 Task: Search one way flight ticket for 1 adult, 5 children, 2 infants in seat and 1 infant on lap in first from Santa Rosa: Charles M. Schulz-sonoma County Airport to Laramie: Laramie Regional Airport on 5-3-2023. Choice of flights is Alaska. Number of bags: 2 carry on bags and 6 checked bags. Price is upto 72000. Outbound departure time preference is 19:30.
Action: Mouse moved to (304, 118)
Screenshot: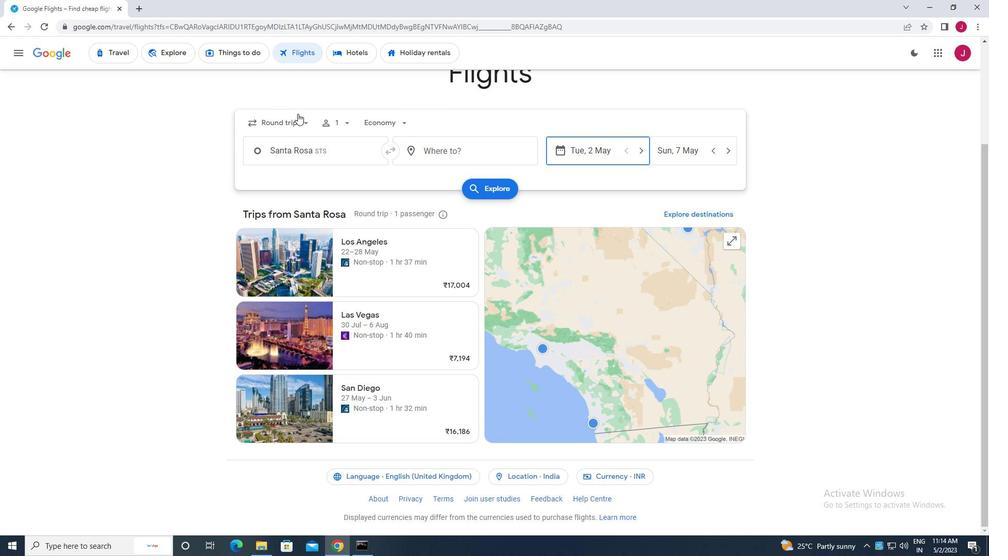 
Action: Mouse pressed left at (304, 118)
Screenshot: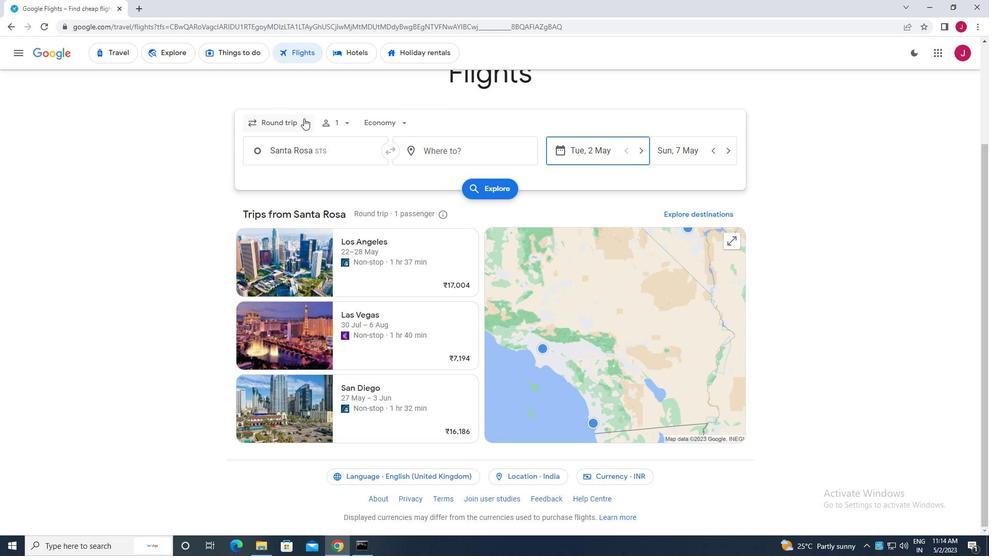 
Action: Mouse moved to (305, 142)
Screenshot: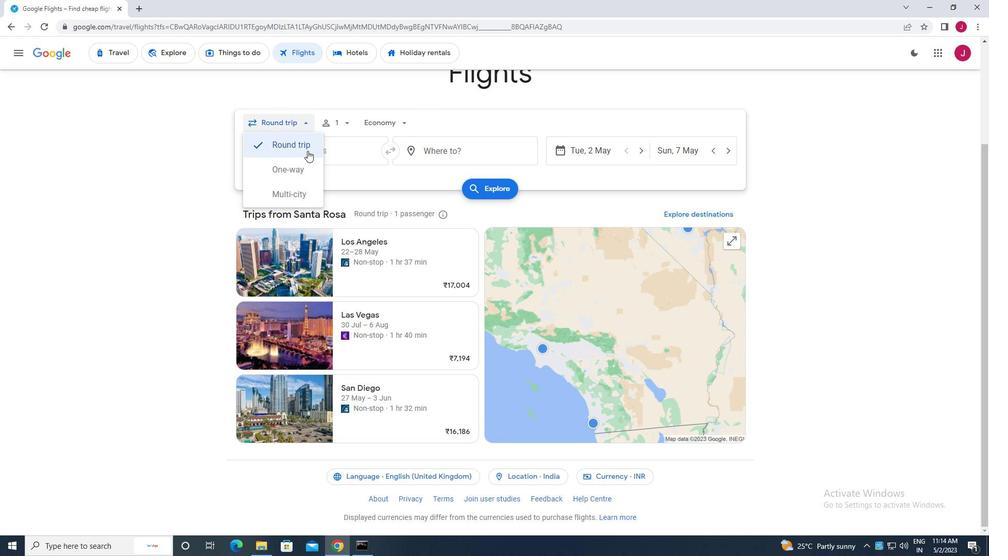 
Action: Mouse pressed left at (305, 142)
Screenshot: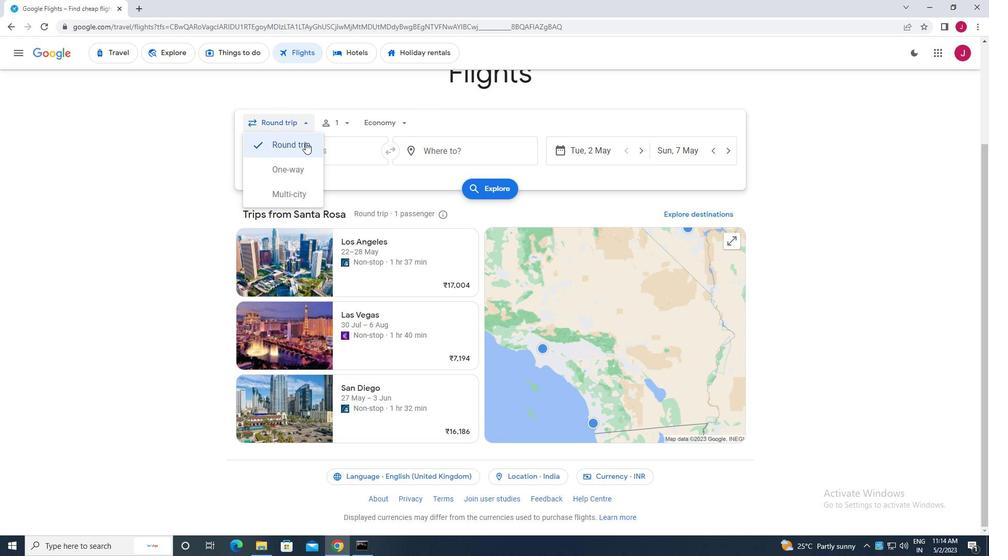 
Action: Mouse moved to (285, 124)
Screenshot: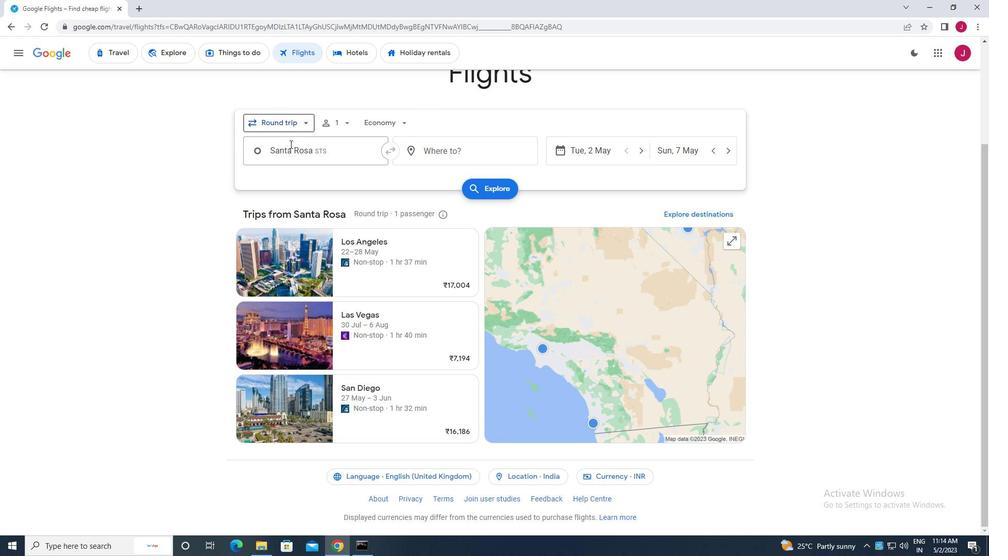 
Action: Mouse pressed left at (285, 124)
Screenshot: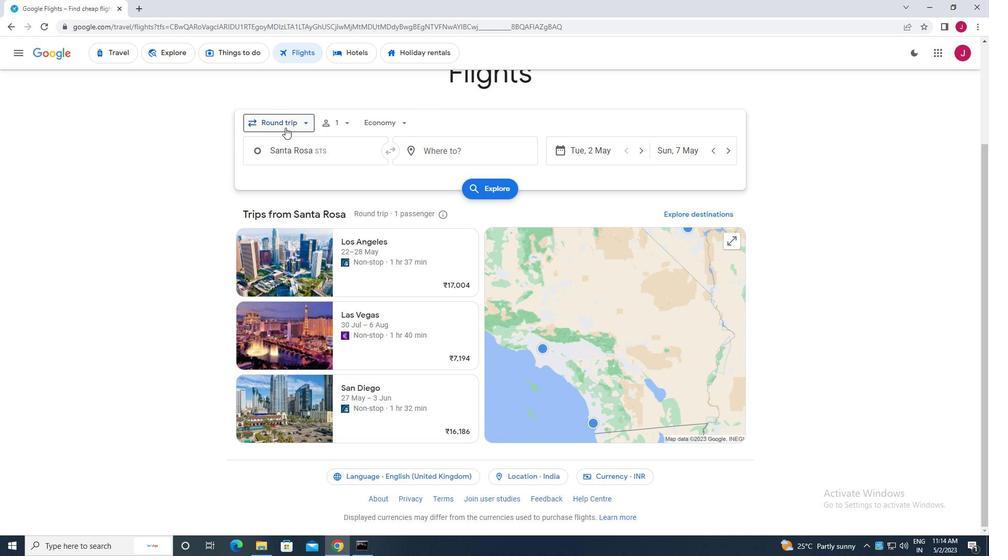 
Action: Mouse moved to (292, 170)
Screenshot: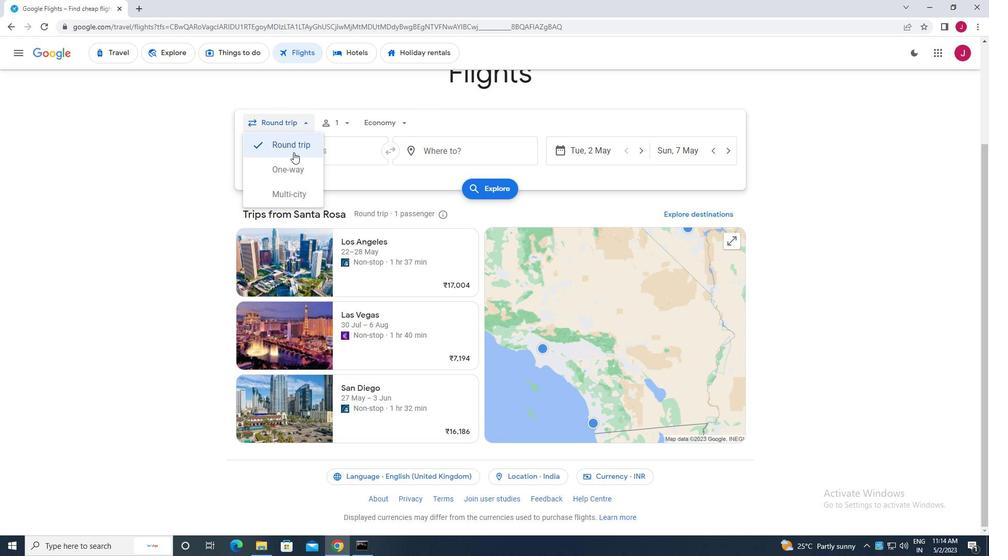 
Action: Mouse pressed left at (292, 170)
Screenshot: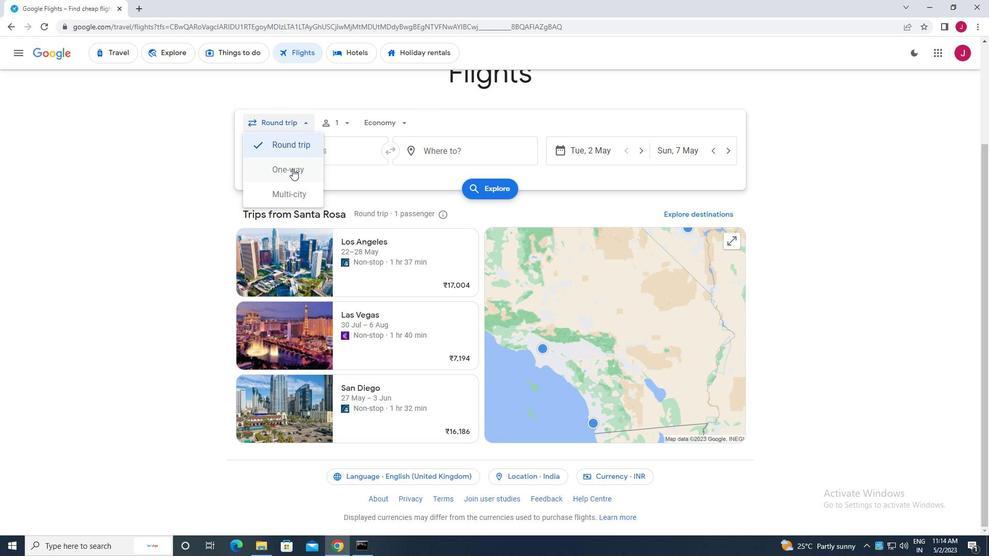 
Action: Mouse moved to (342, 121)
Screenshot: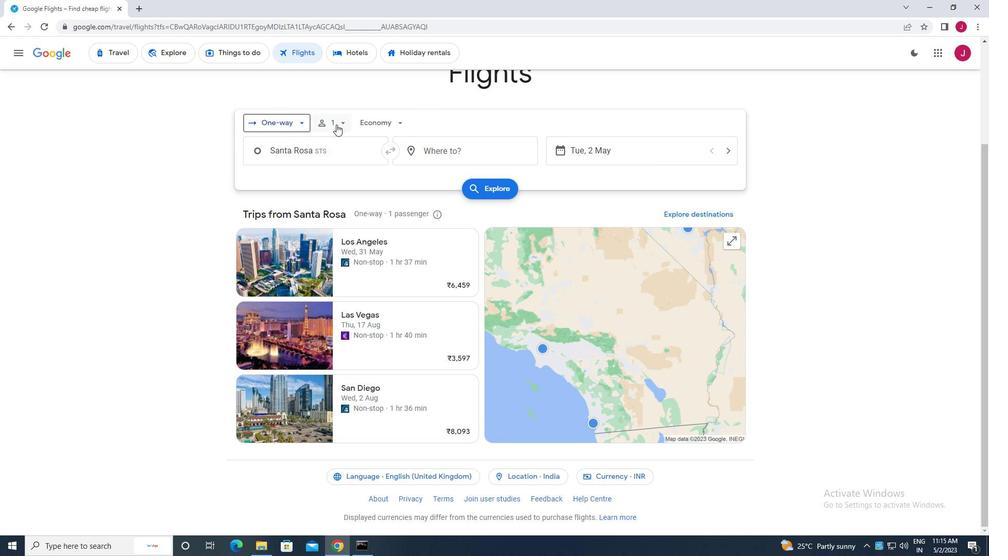 
Action: Mouse pressed left at (342, 121)
Screenshot: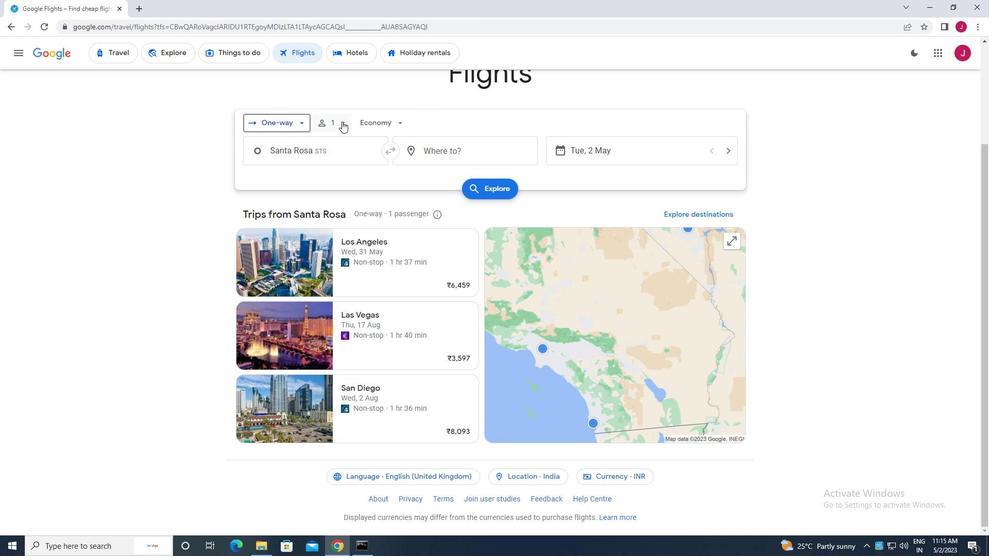 
Action: Mouse moved to (423, 177)
Screenshot: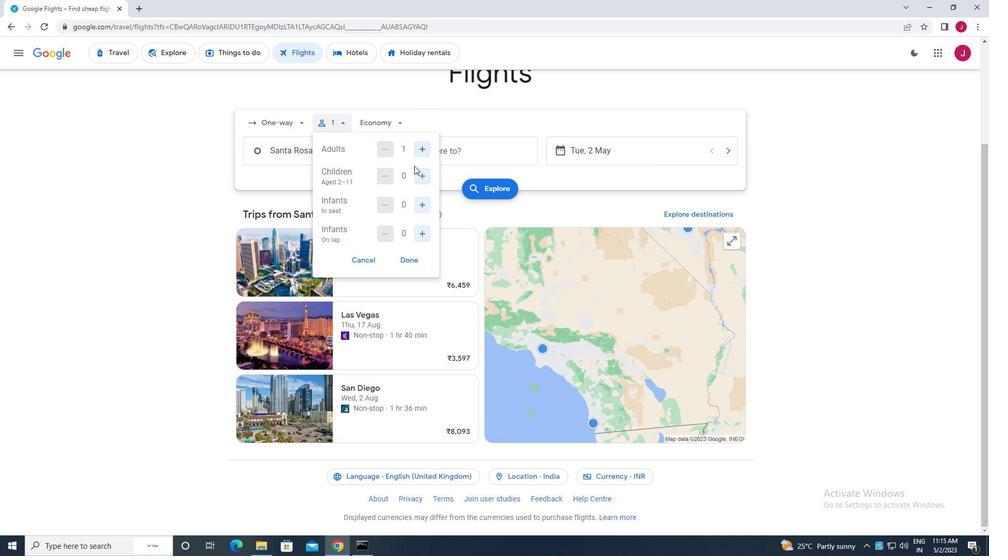 
Action: Mouse pressed left at (423, 177)
Screenshot: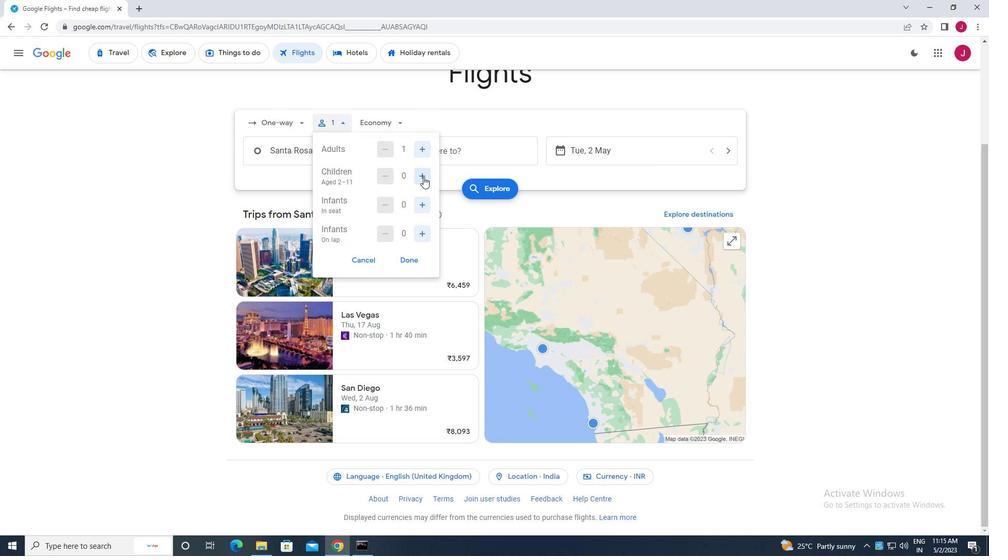 
Action: Mouse pressed left at (423, 177)
Screenshot: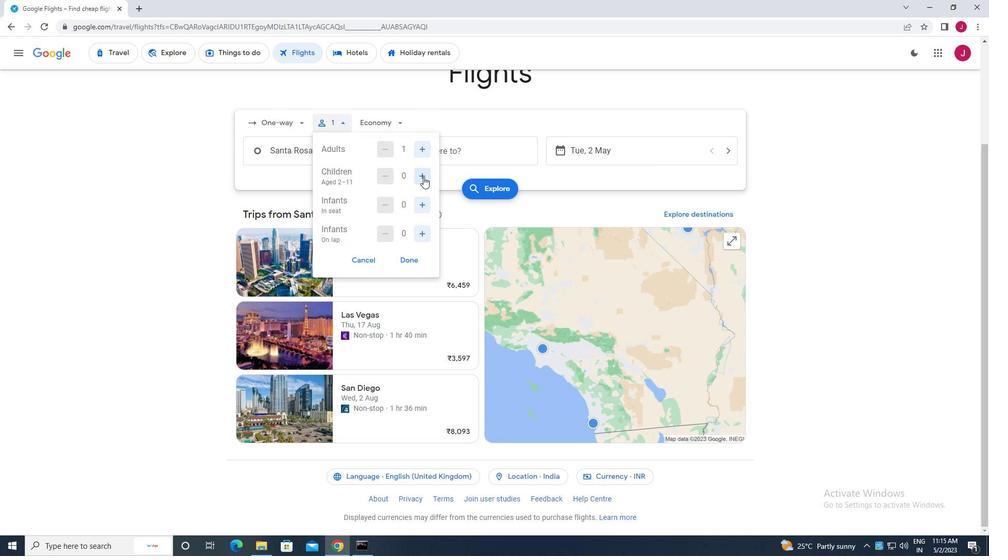 
Action: Mouse pressed left at (423, 177)
Screenshot: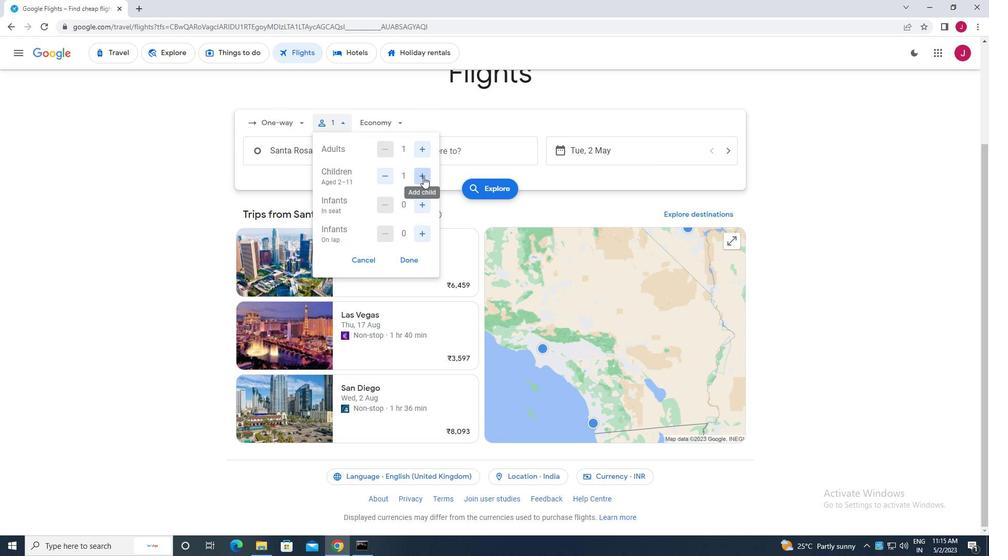 
Action: Mouse pressed left at (423, 177)
Screenshot: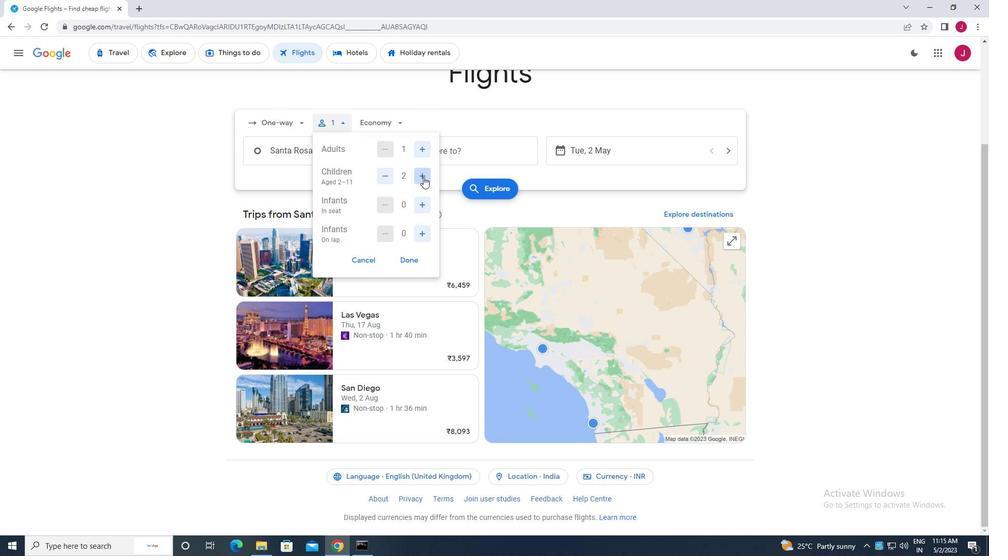 
Action: Mouse pressed left at (423, 177)
Screenshot: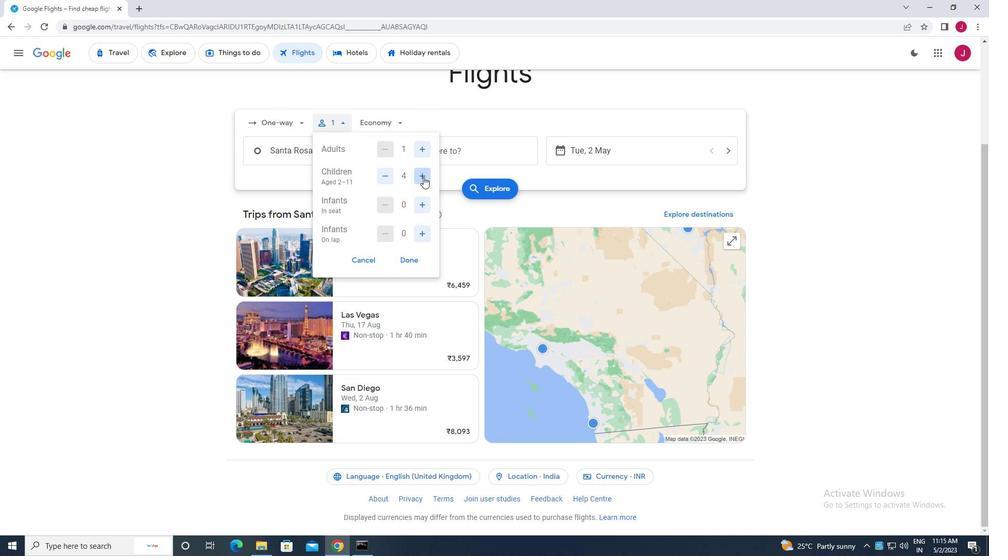 
Action: Mouse moved to (422, 207)
Screenshot: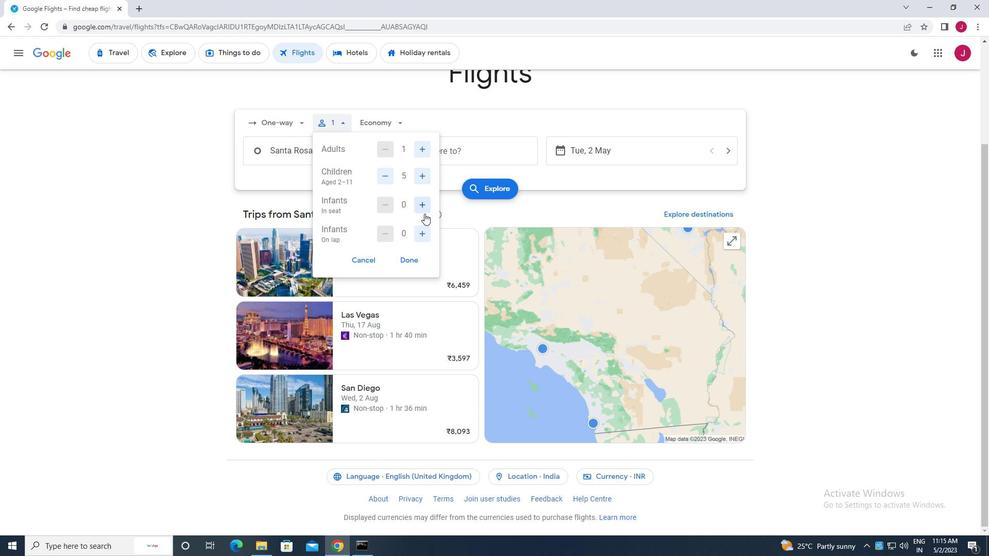 
Action: Mouse pressed left at (422, 207)
Screenshot: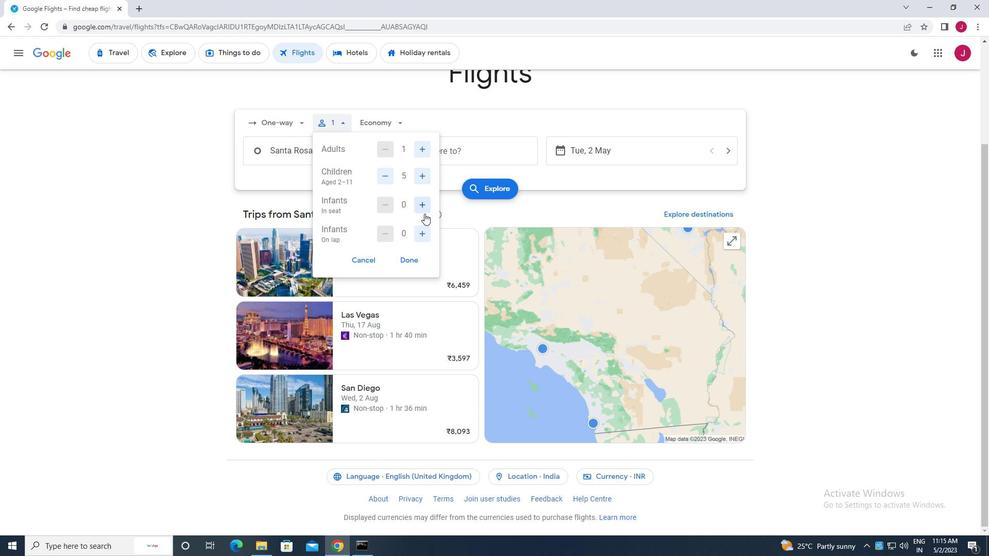 
Action: Mouse moved to (422, 207)
Screenshot: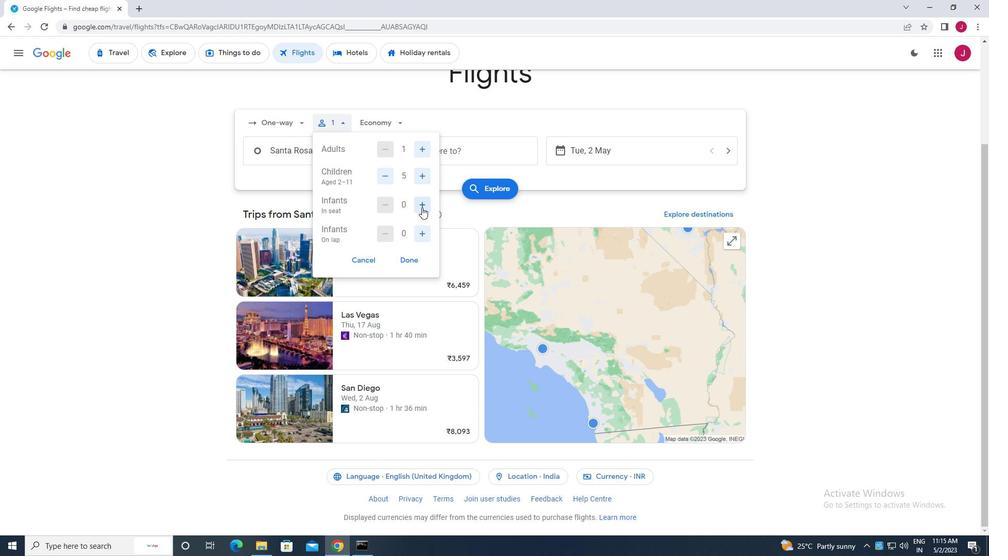 
Action: Mouse pressed left at (422, 207)
Screenshot: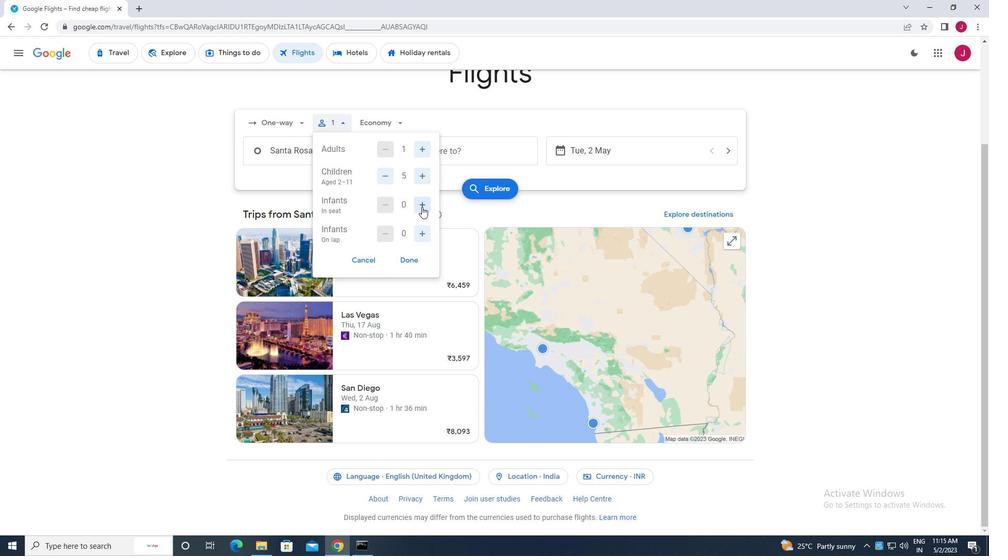 
Action: Mouse moved to (424, 231)
Screenshot: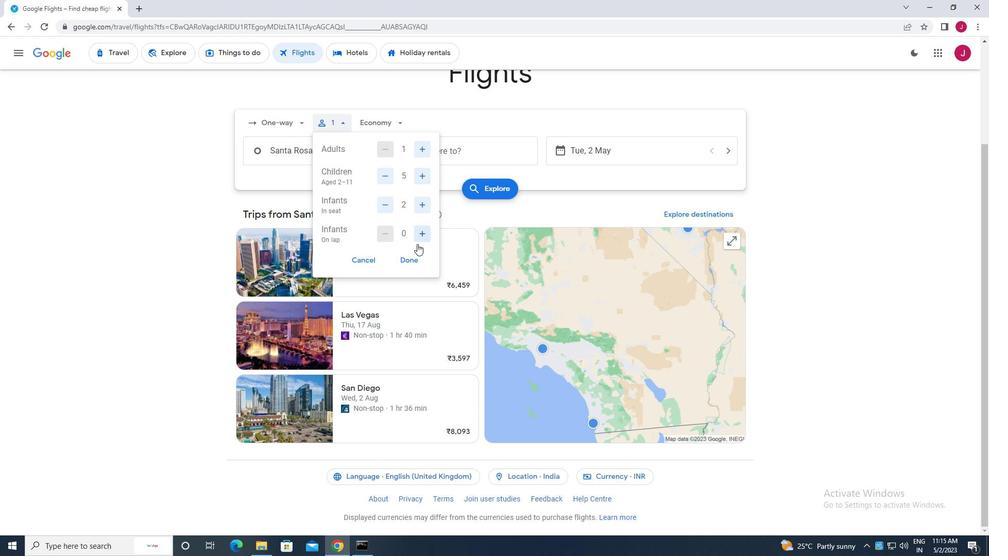 
Action: Mouse pressed left at (424, 231)
Screenshot: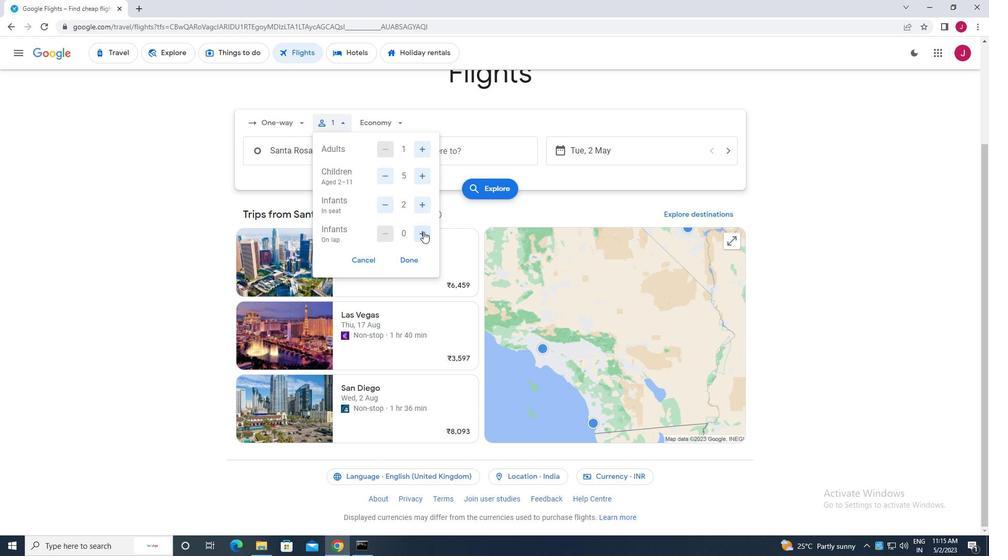 
Action: Mouse moved to (389, 206)
Screenshot: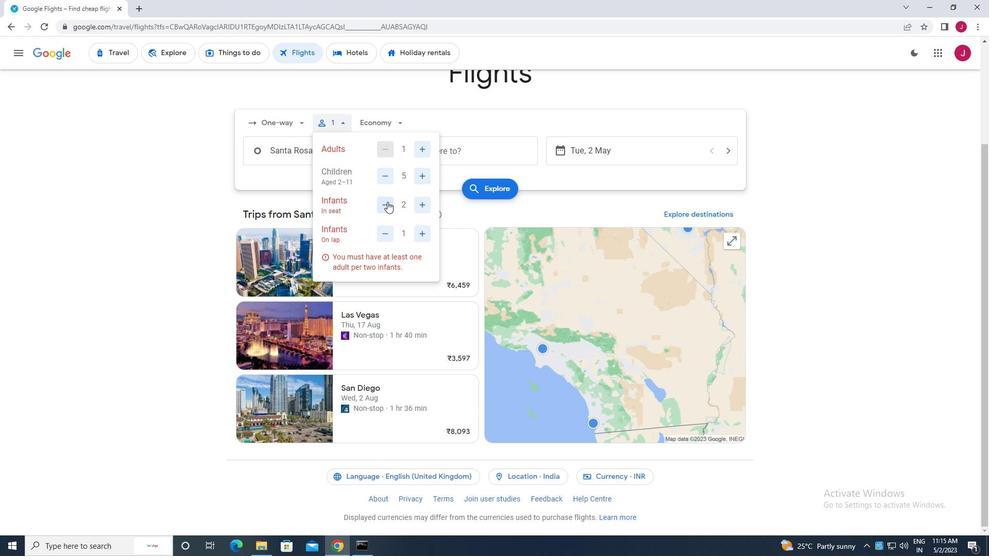 
Action: Mouse pressed left at (389, 206)
Screenshot: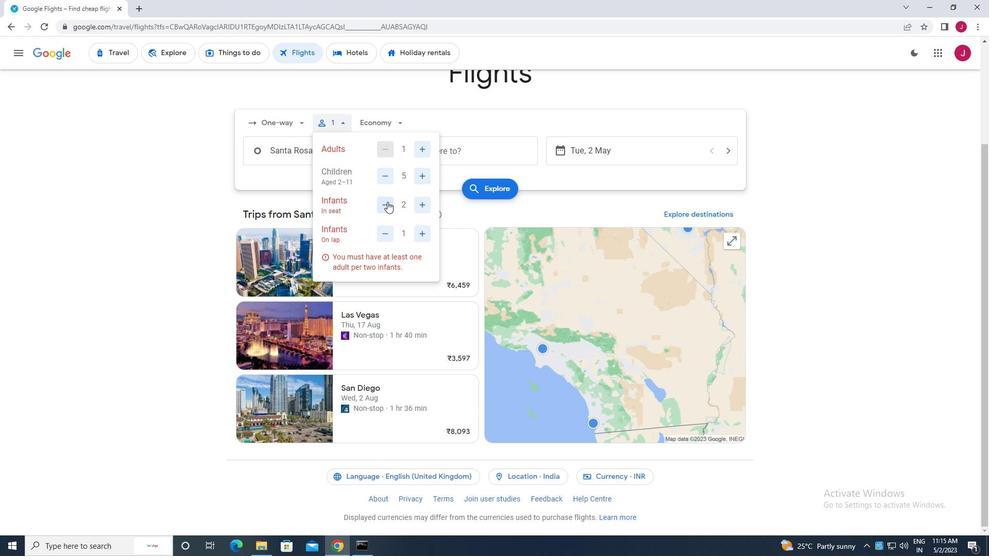 
Action: Mouse moved to (413, 258)
Screenshot: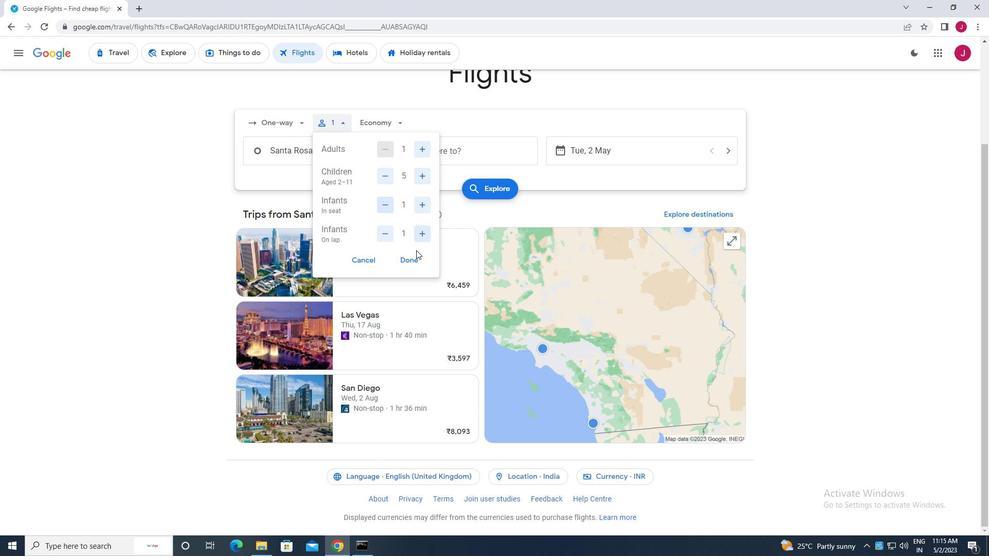 
Action: Mouse pressed left at (413, 258)
Screenshot: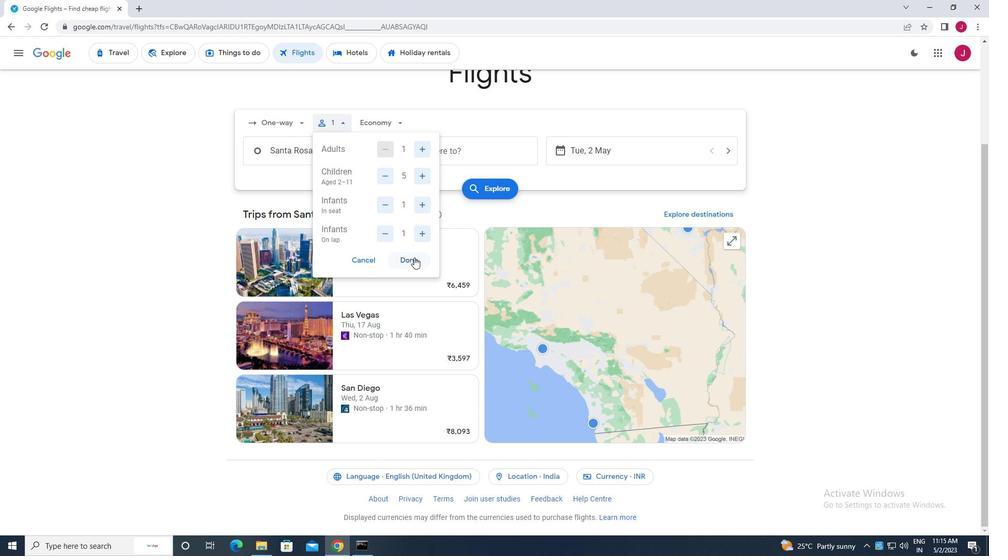 
Action: Mouse moved to (392, 124)
Screenshot: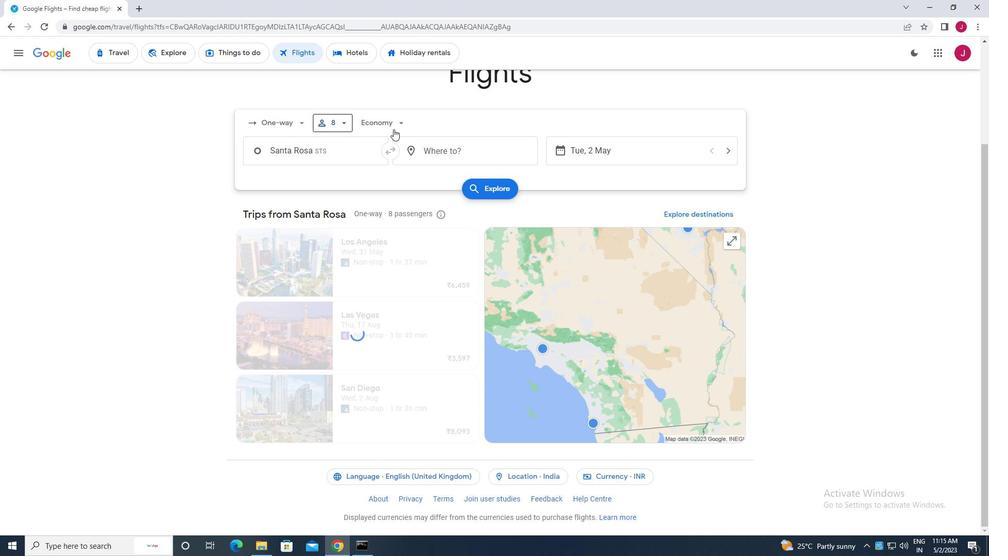 
Action: Mouse pressed left at (392, 124)
Screenshot: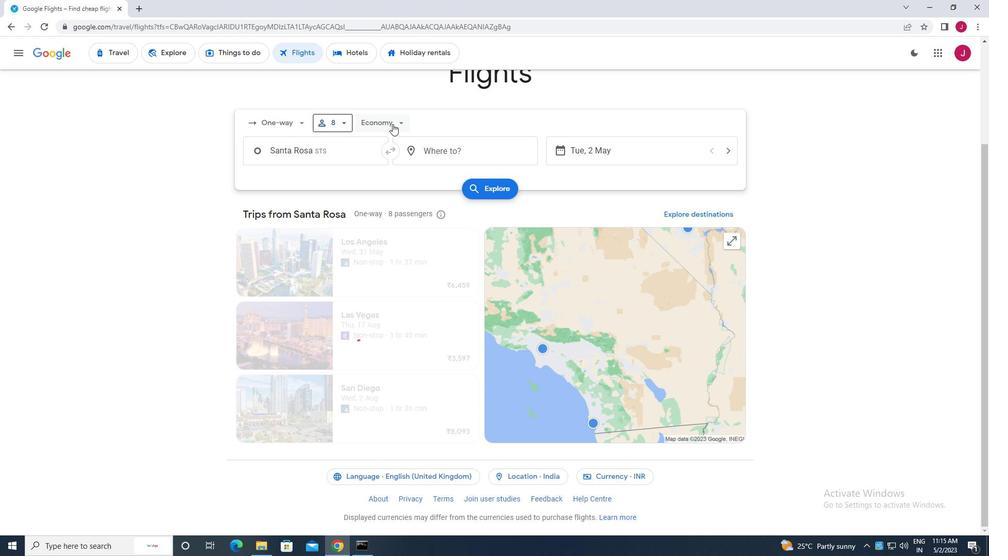 
Action: Mouse moved to (391, 216)
Screenshot: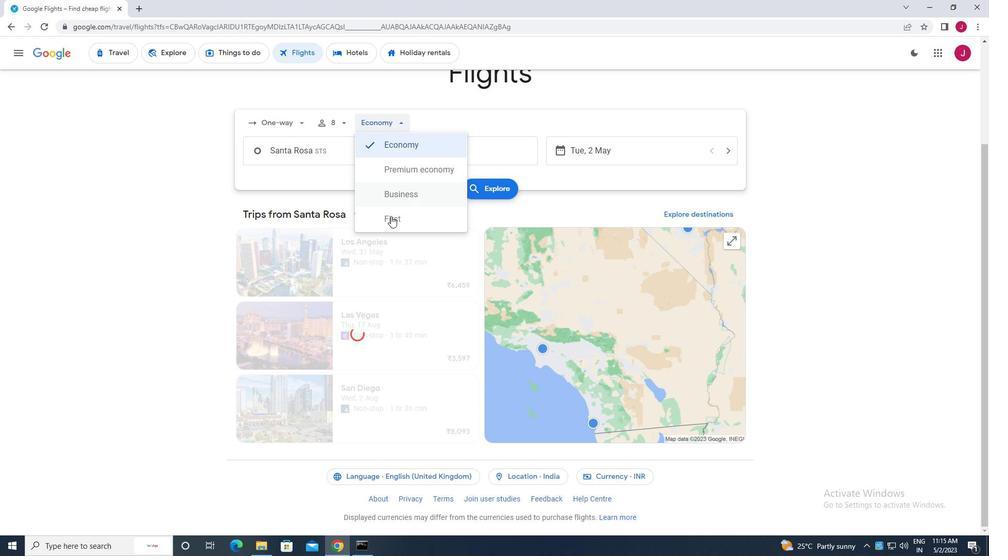 
Action: Mouse pressed left at (391, 216)
Screenshot: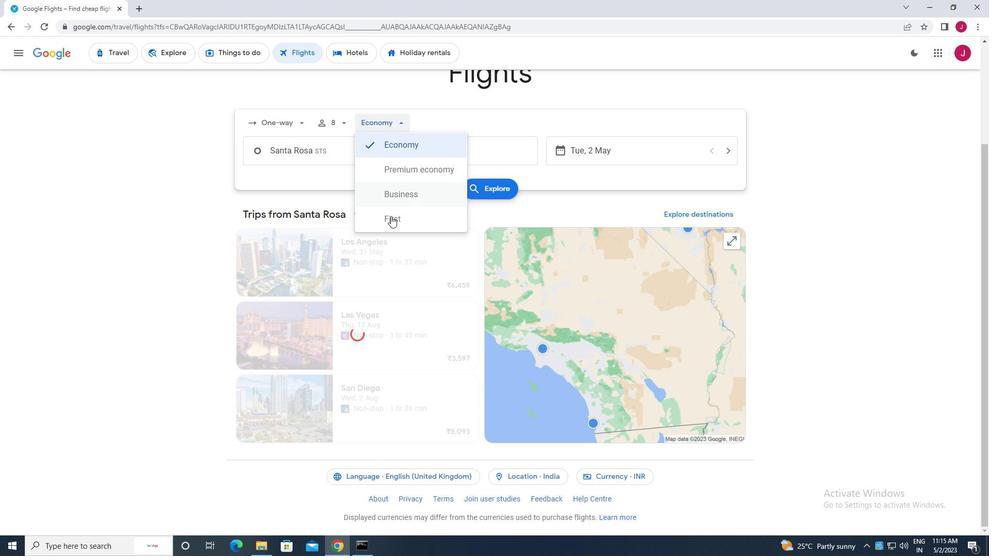 
Action: Mouse moved to (345, 155)
Screenshot: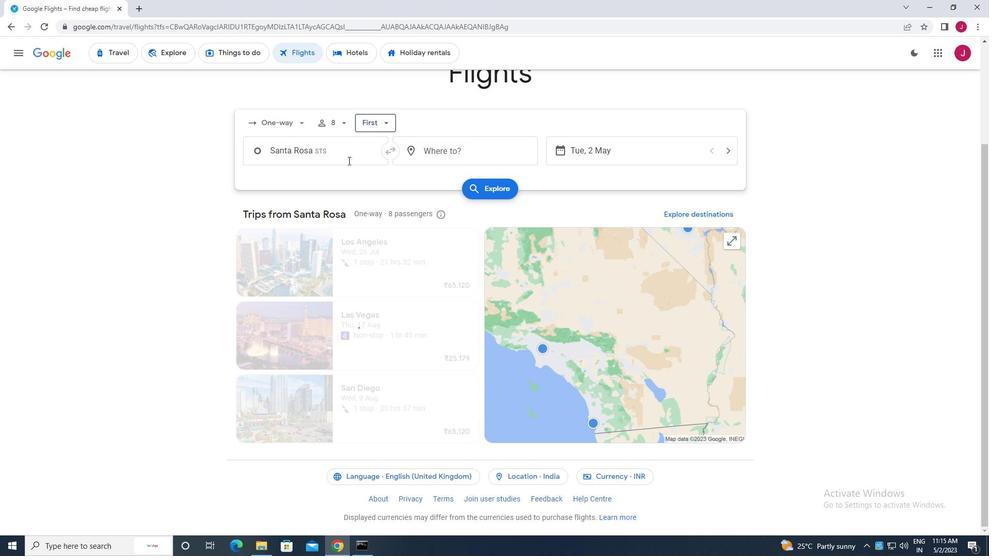 
Action: Mouse pressed left at (345, 155)
Screenshot: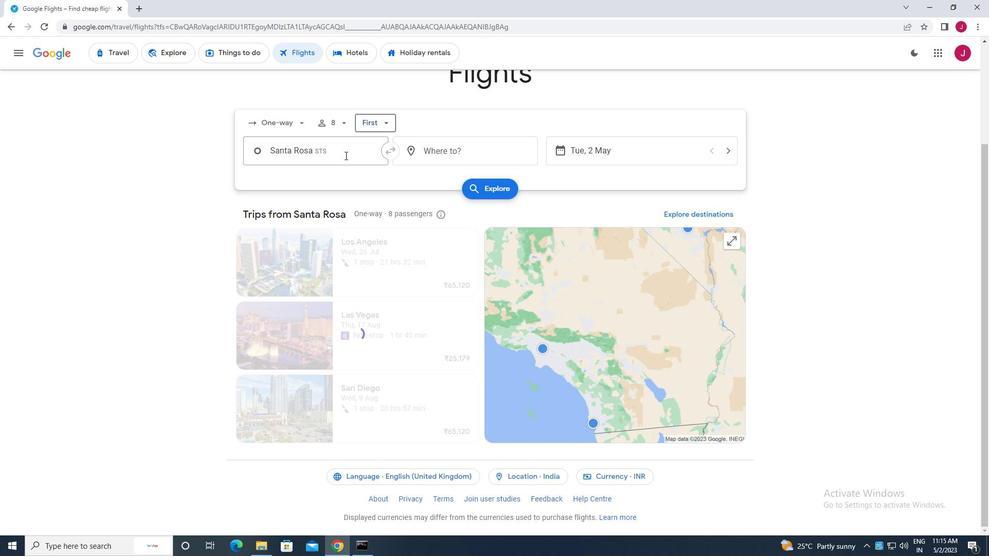
Action: Mouse moved to (344, 155)
Screenshot: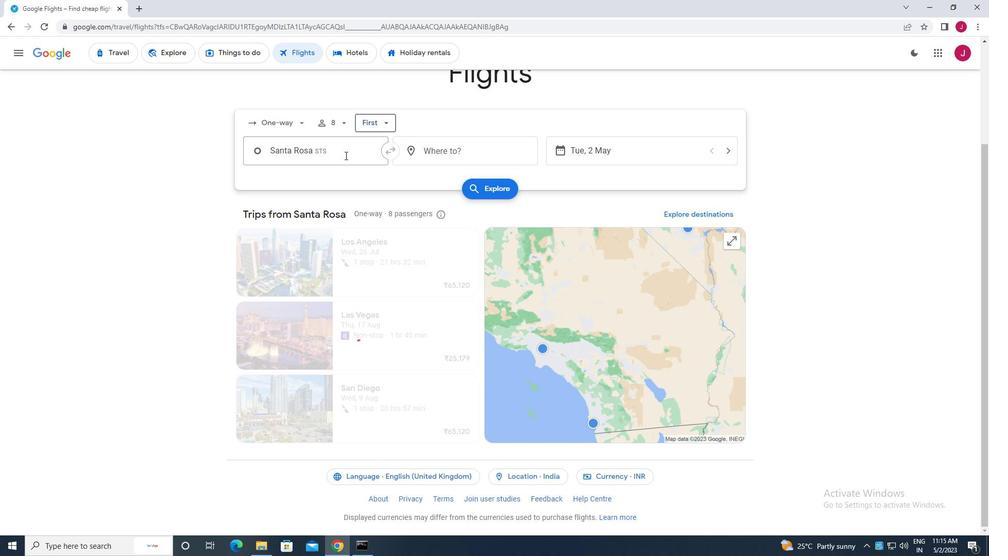 
Action: Key pressed santa<Key.space>rosa
Screenshot: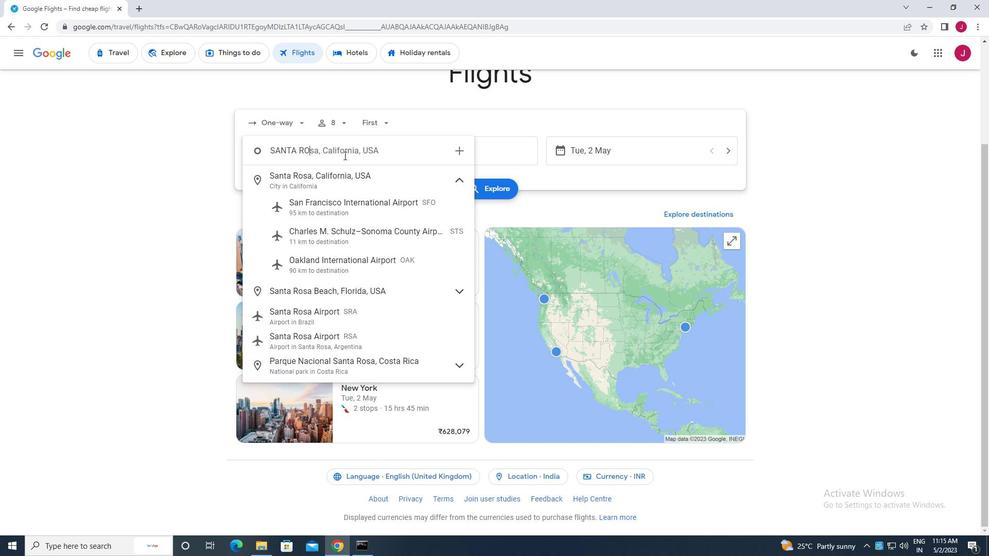 
Action: Mouse moved to (353, 244)
Screenshot: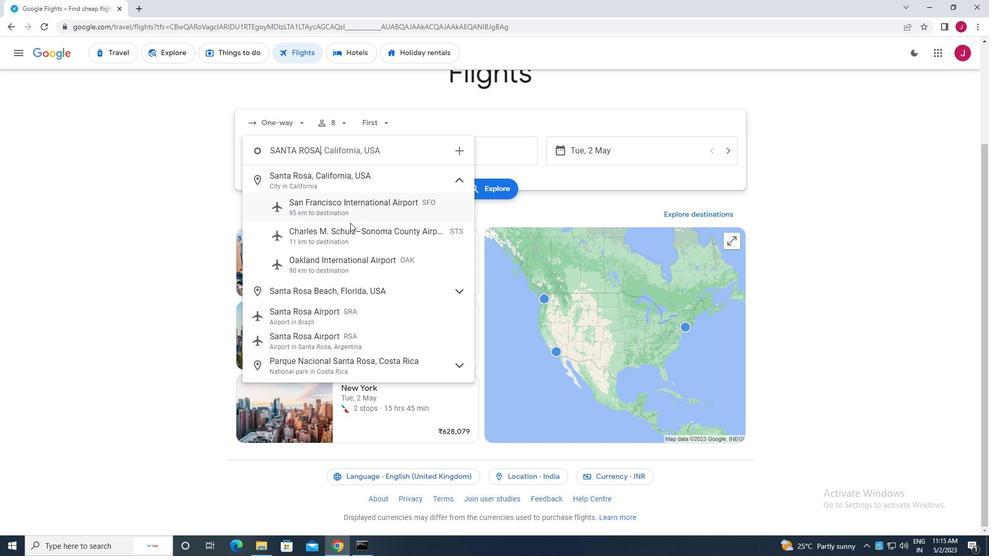 
Action: Mouse pressed left at (353, 244)
Screenshot: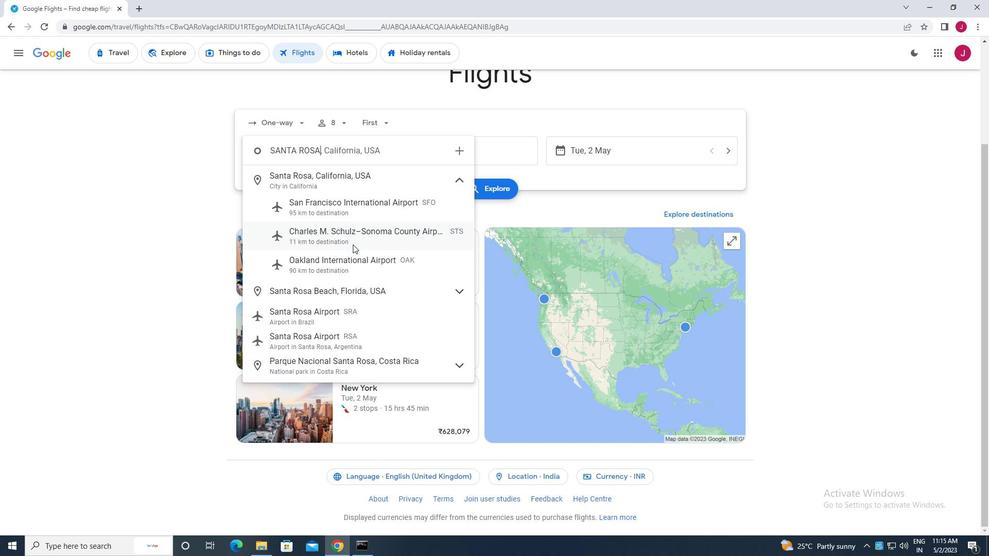 
Action: Mouse moved to (484, 155)
Screenshot: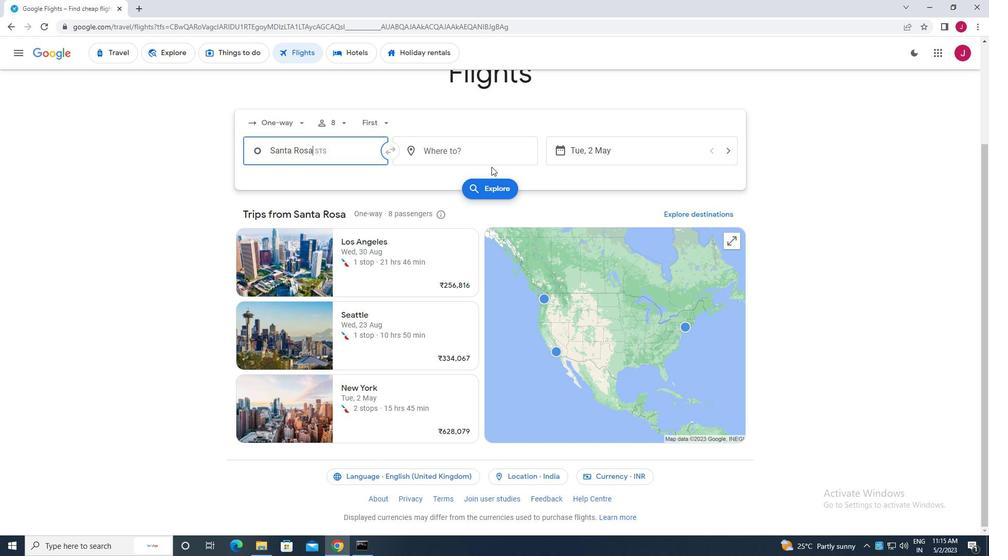 
Action: Mouse pressed left at (484, 155)
Screenshot: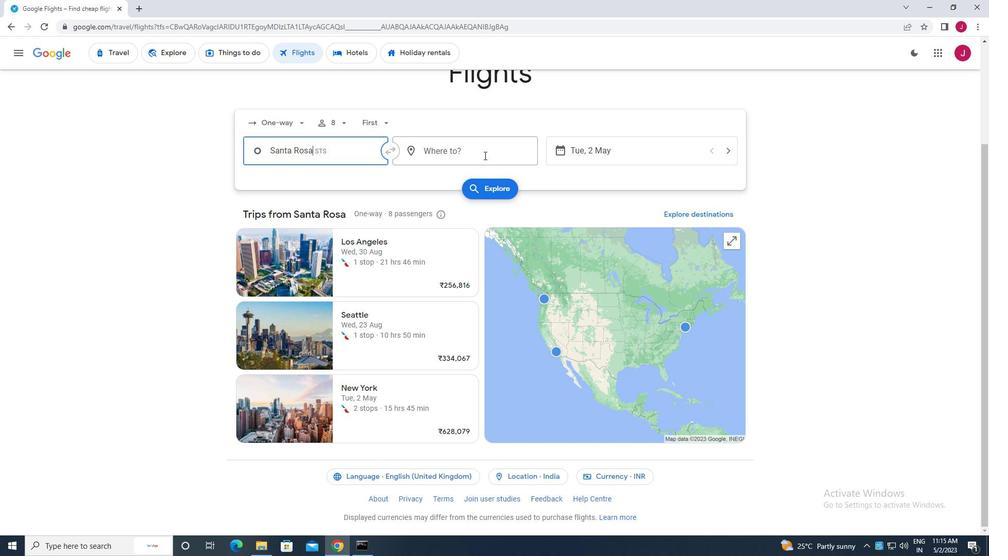 
Action: Mouse moved to (485, 155)
Screenshot: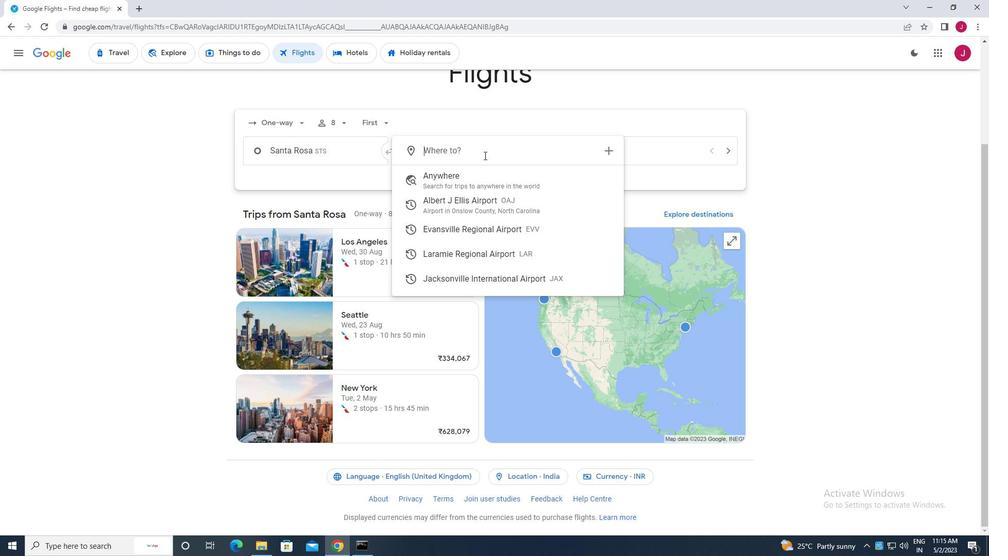 
Action: Key pressed laram
Screenshot: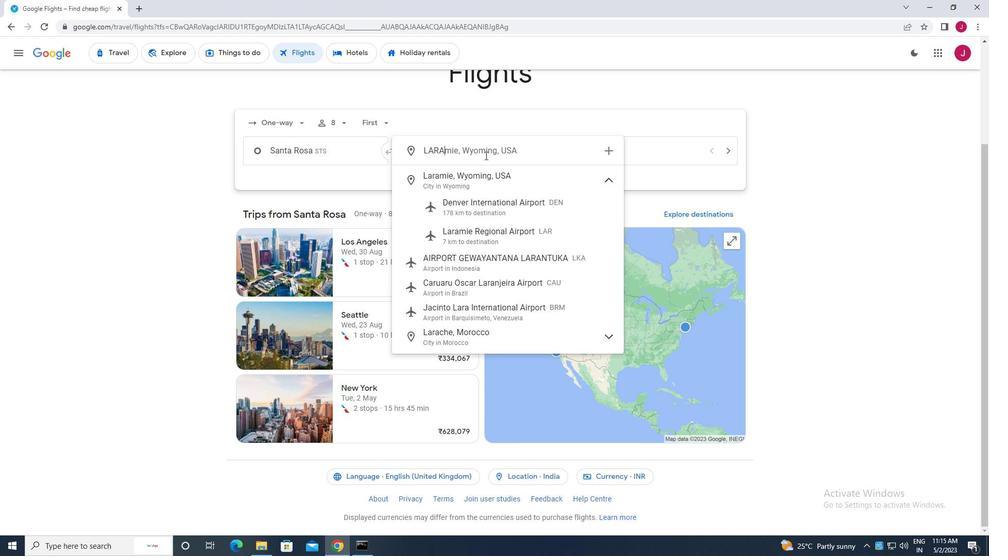 
Action: Mouse moved to (511, 232)
Screenshot: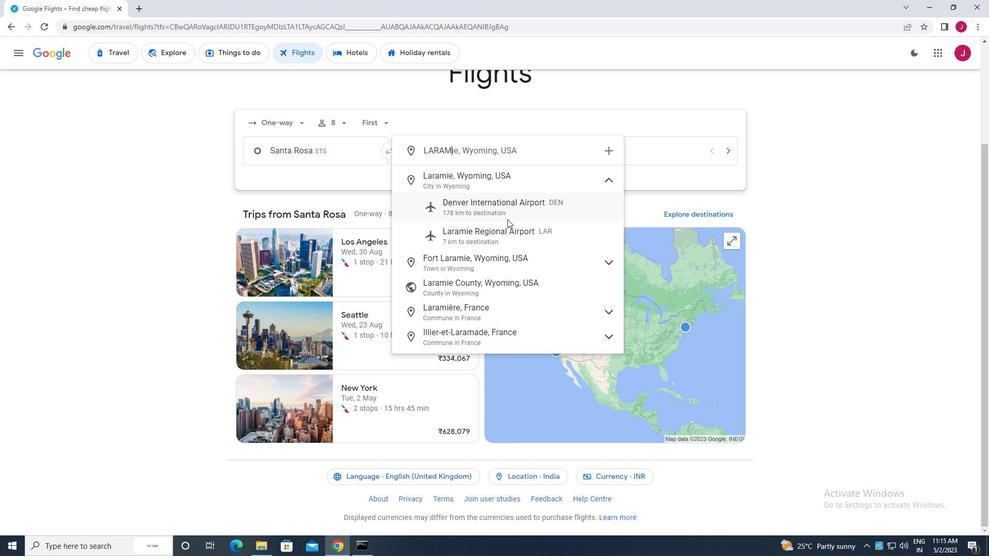 
Action: Mouse pressed left at (511, 232)
Screenshot: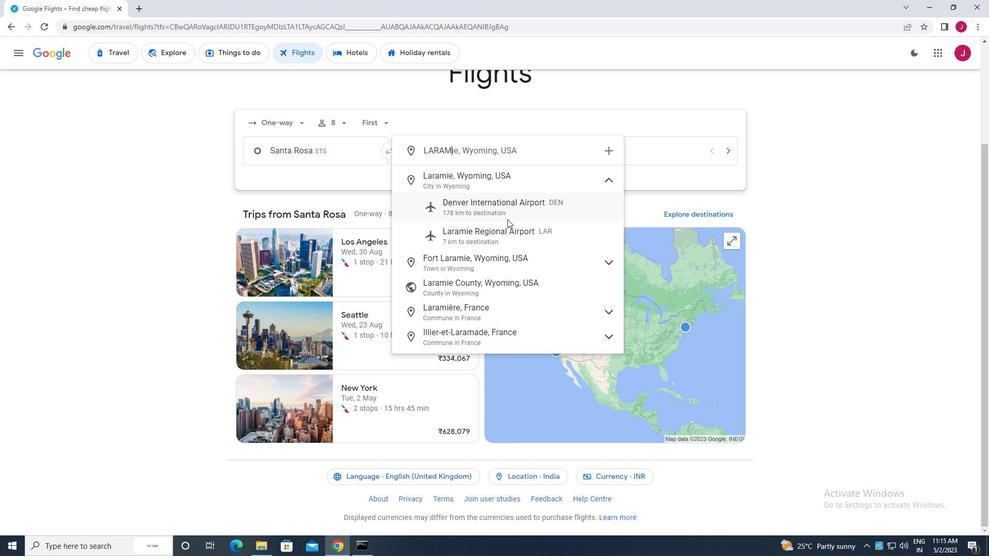 
Action: Mouse moved to (636, 151)
Screenshot: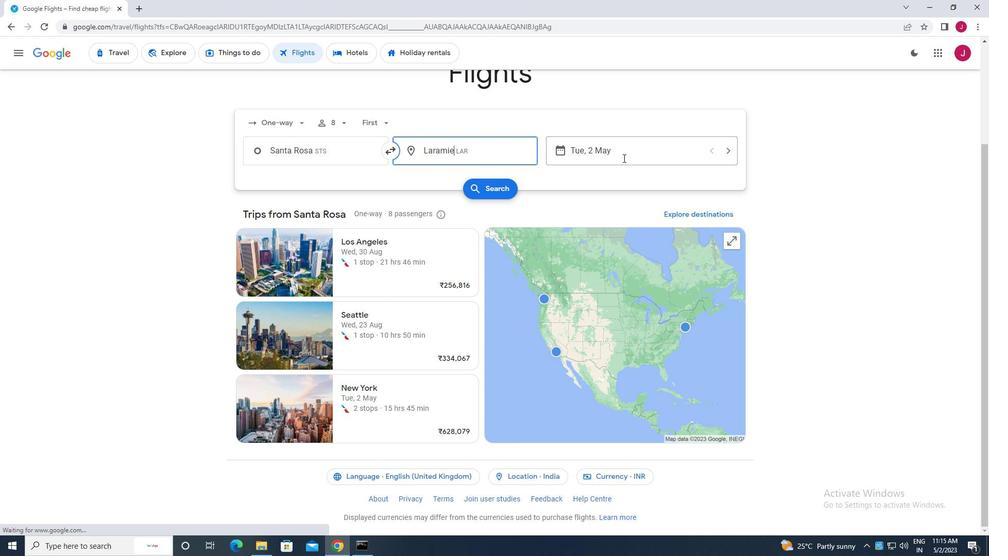 
Action: Mouse pressed left at (636, 151)
Screenshot: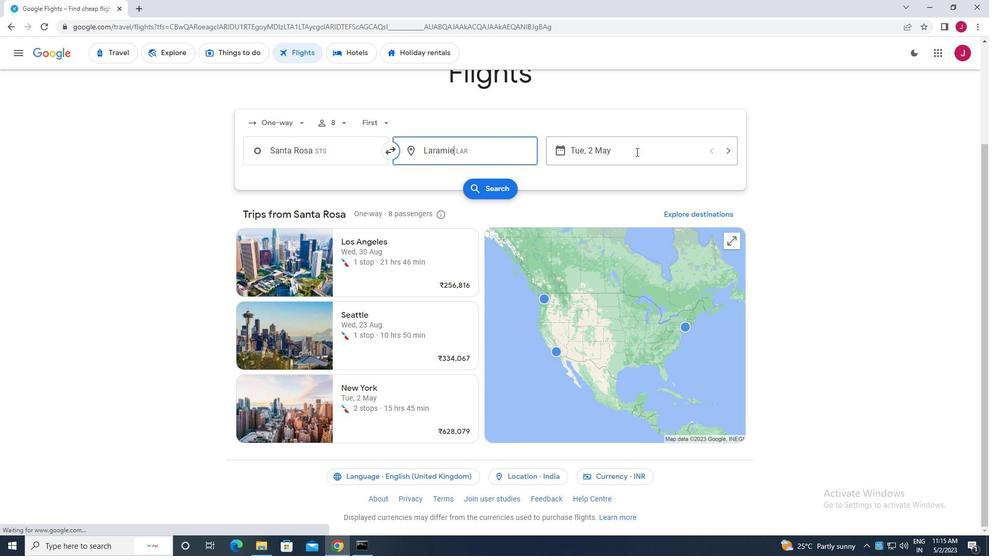 
Action: Mouse moved to (452, 228)
Screenshot: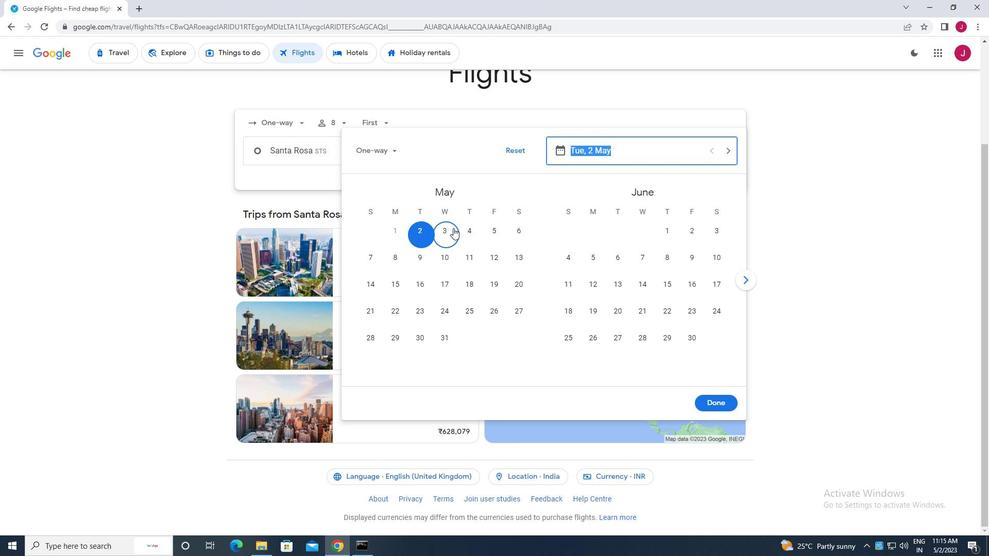 
Action: Mouse pressed left at (452, 228)
Screenshot: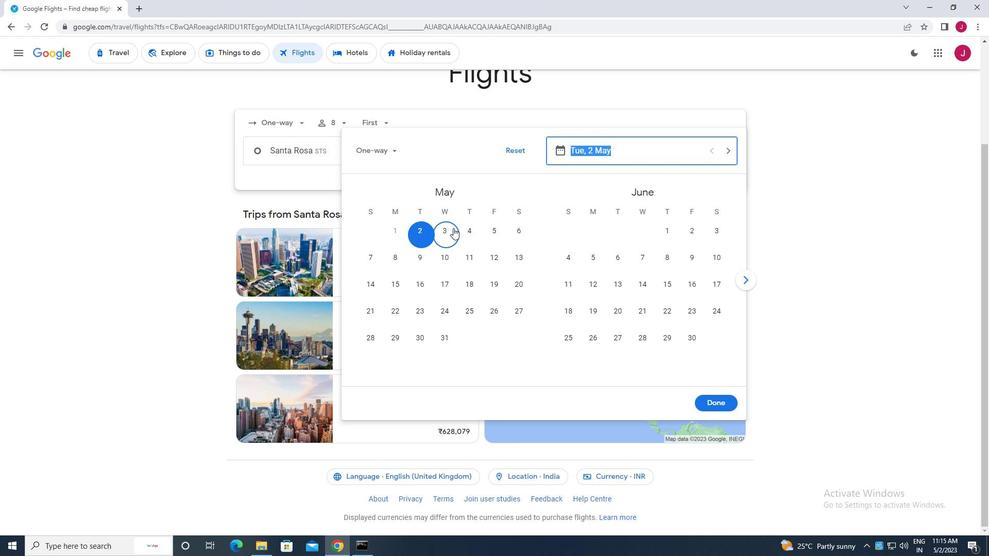 
Action: Mouse moved to (726, 400)
Screenshot: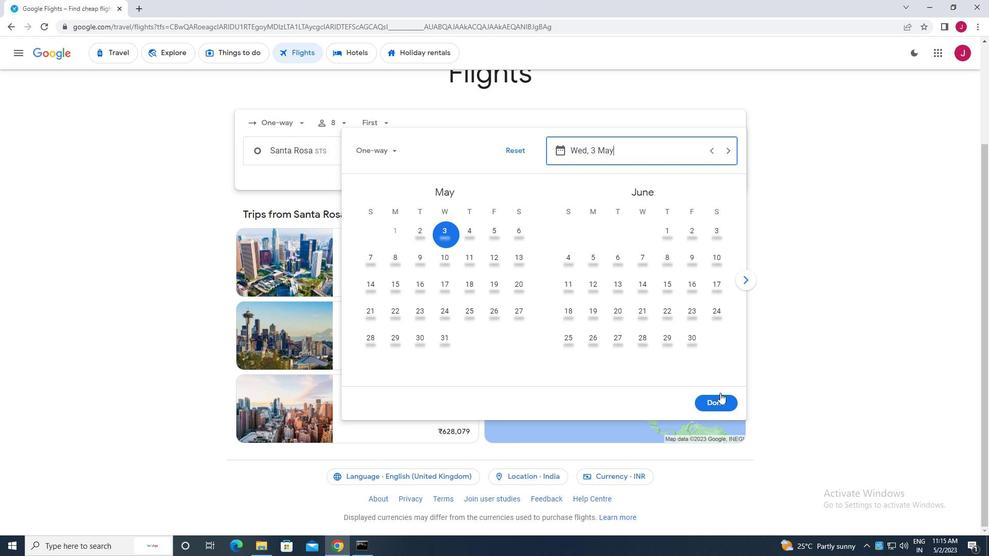 
Action: Mouse pressed left at (726, 400)
Screenshot: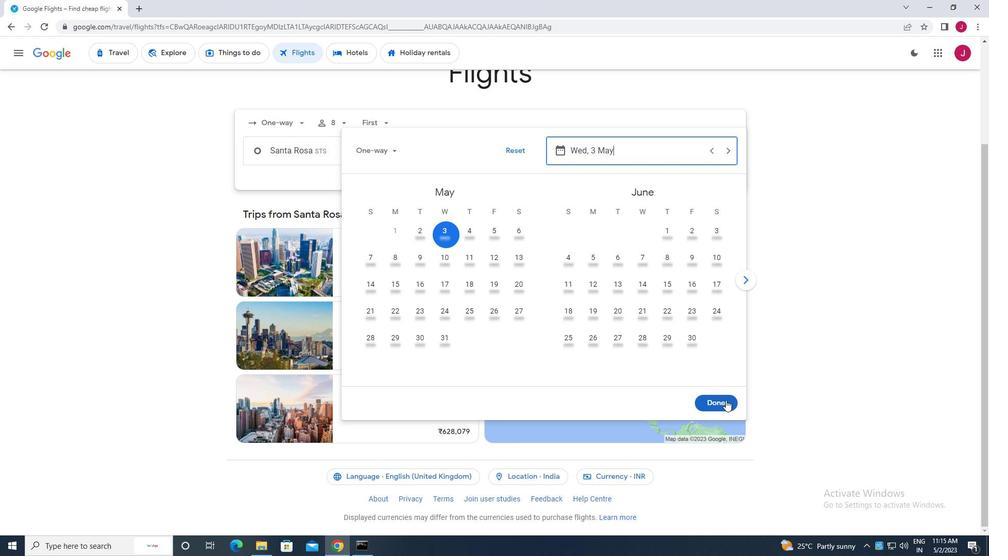 
Action: Mouse moved to (494, 182)
Screenshot: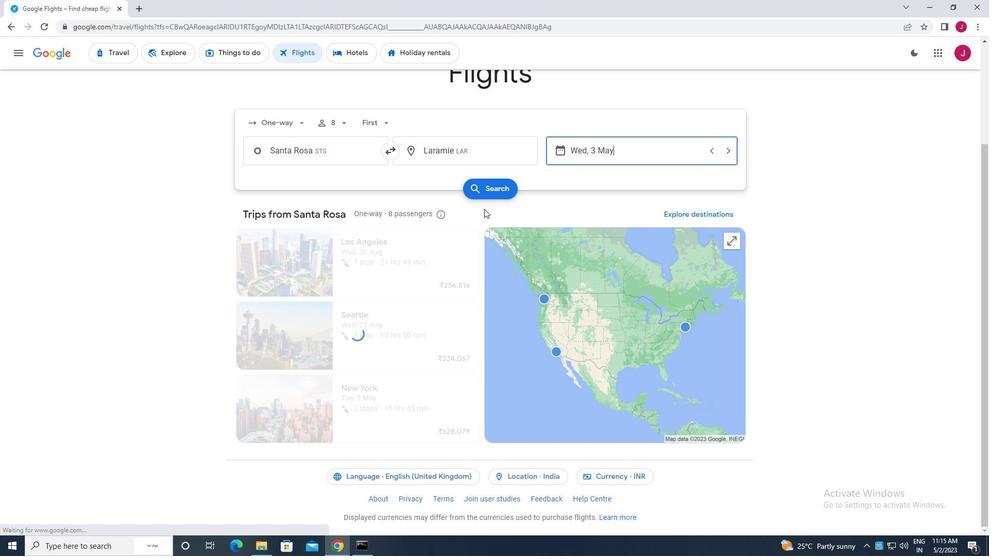 
Action: Mouse pressed left at (494, 182)
Screenshot: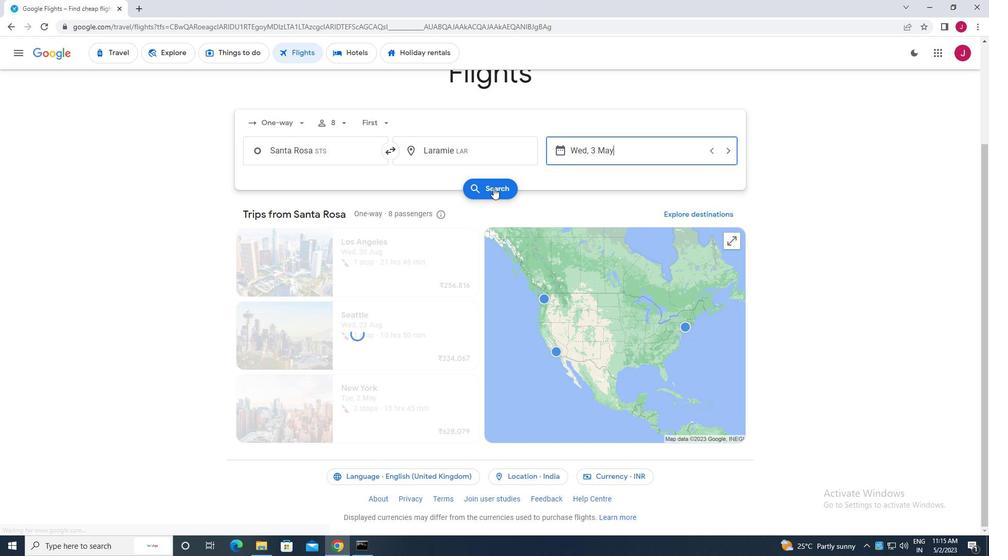 
Action: Mouse moved to (273, 145)
Screenshot: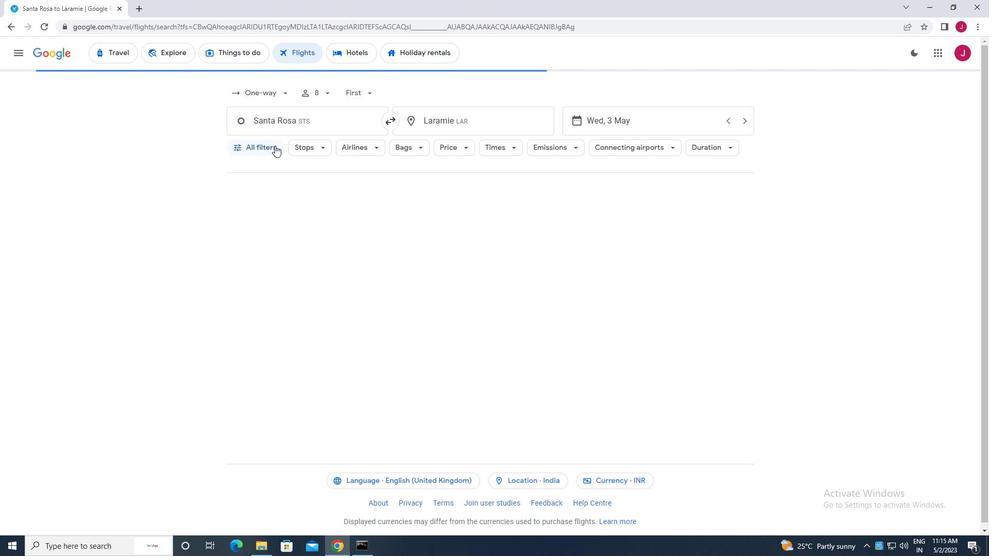 
Action: Mouse pressed left at (273, 145)
Screenshot: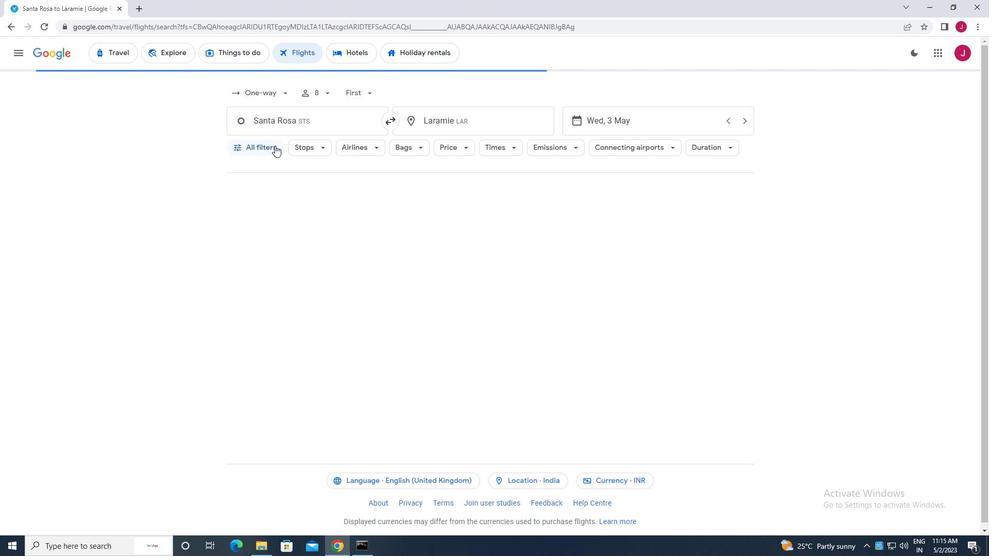 
Action: Mouse moved to (261, 195)
Screenshot: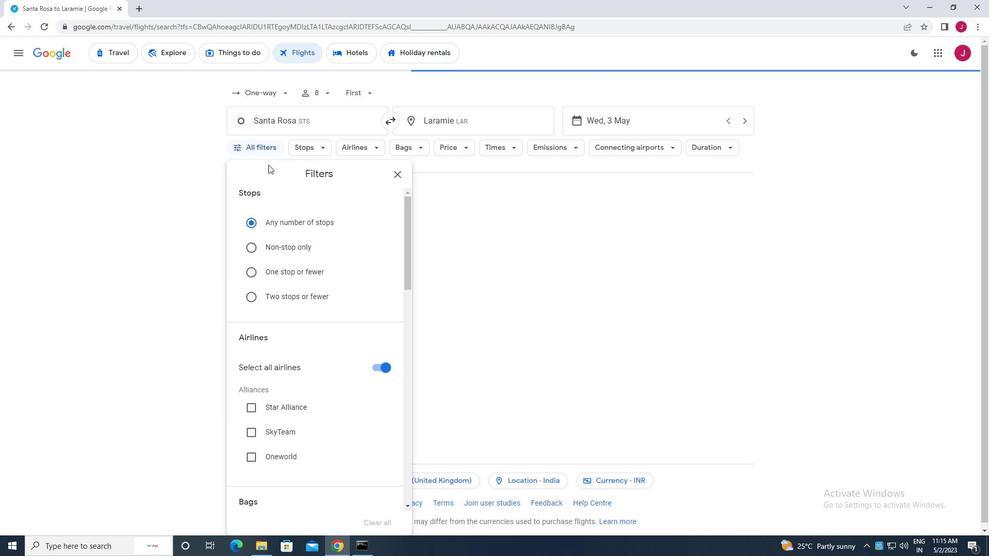 
Action: Mouse scrolled (261, 194) with delta (0, 0)
Screenshot: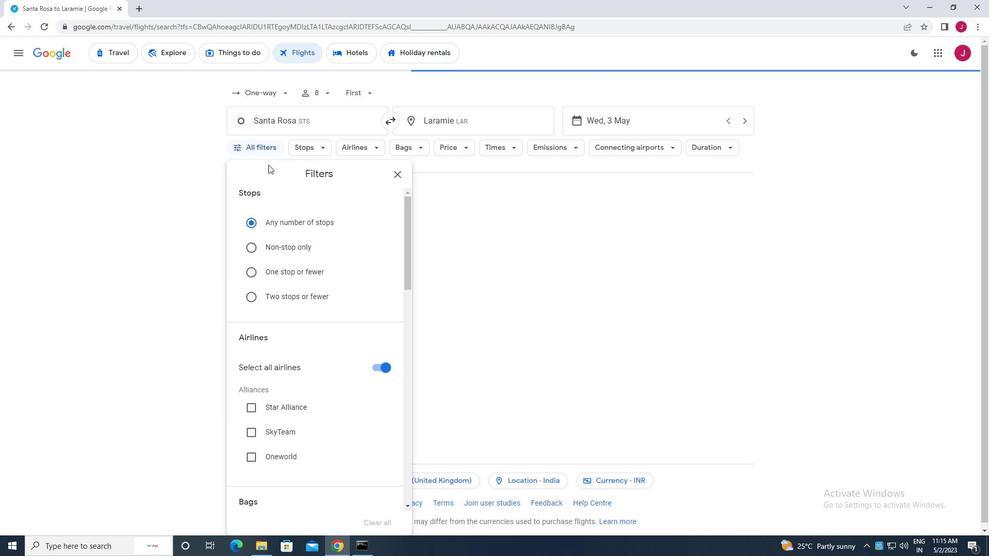 
Action: Mouse moved to (260, 200)
Screenshot: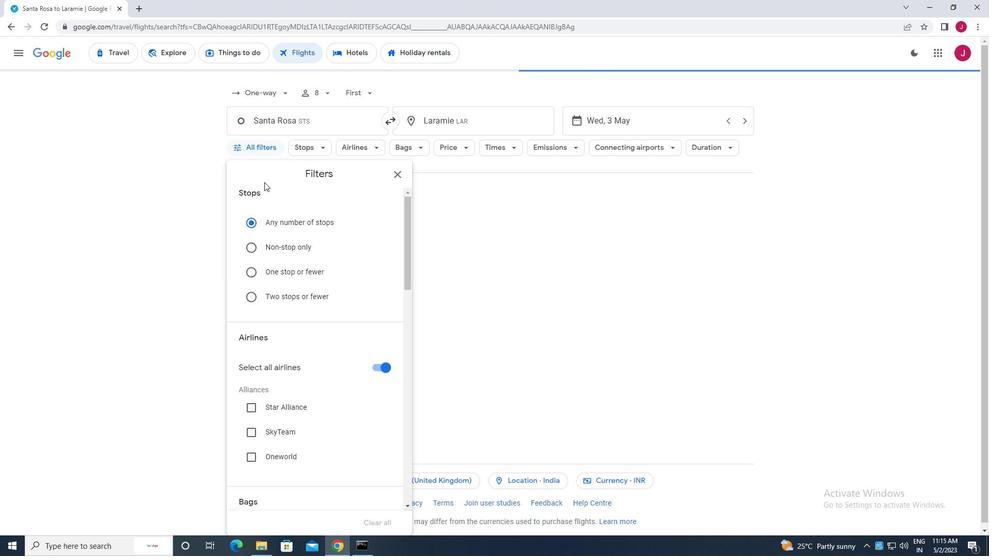 
Action: Mouse scrolled (260, 199) with delta (0, 0)
Screenshot: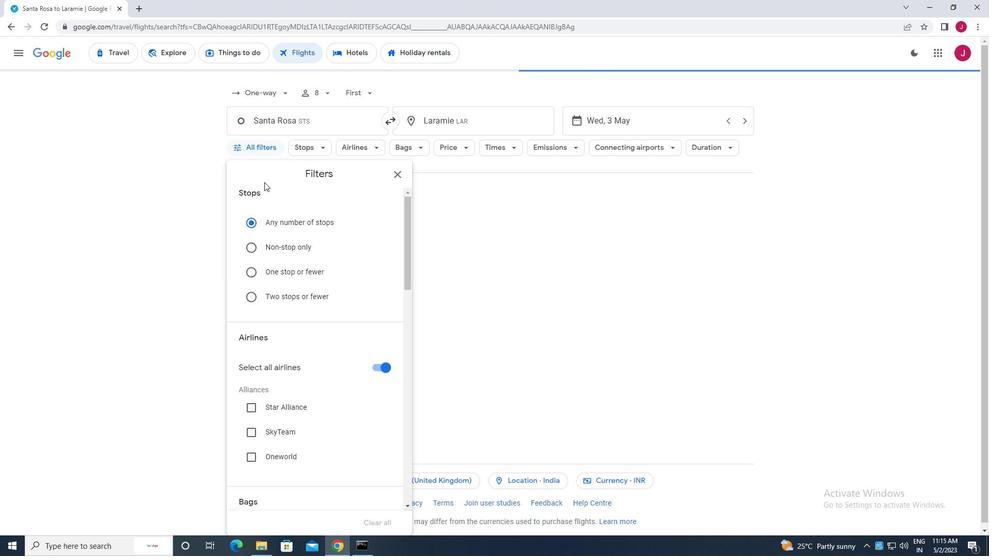 
Action: Mouse moved to (260, 205)
Screenshot: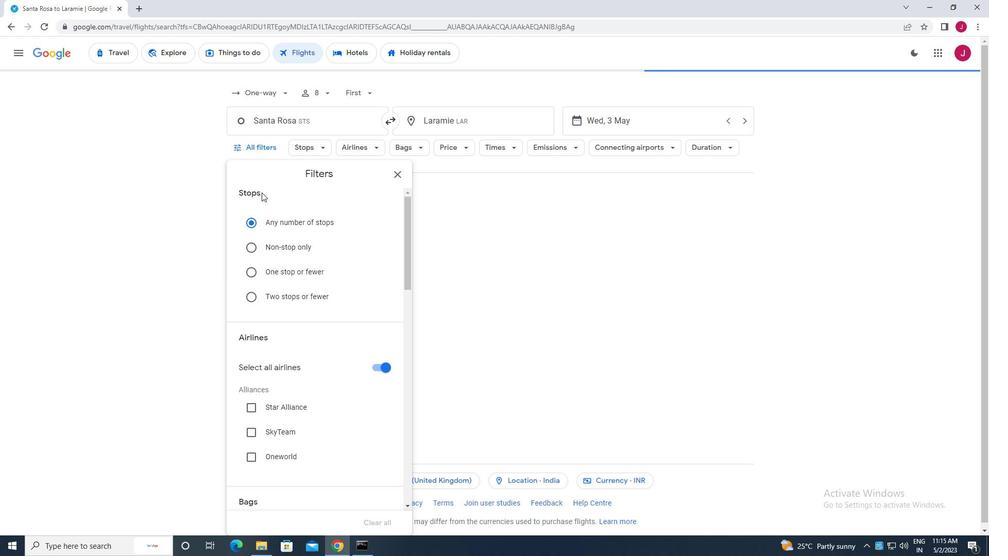 
Action: Mouse scrolled (260, 204) with delta (0, 0)
Screenshot: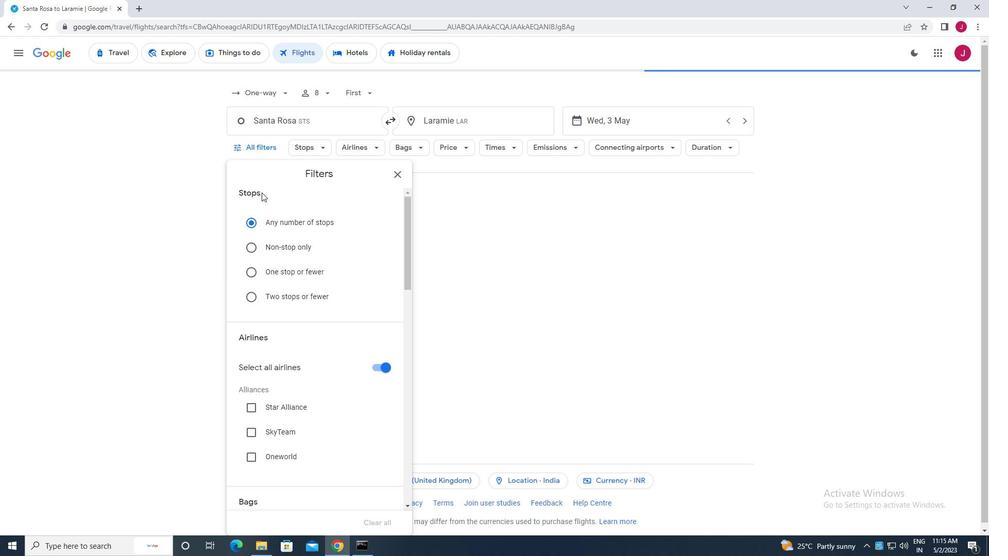 
Action: Mouse moved to (379, 212)
Screenshot: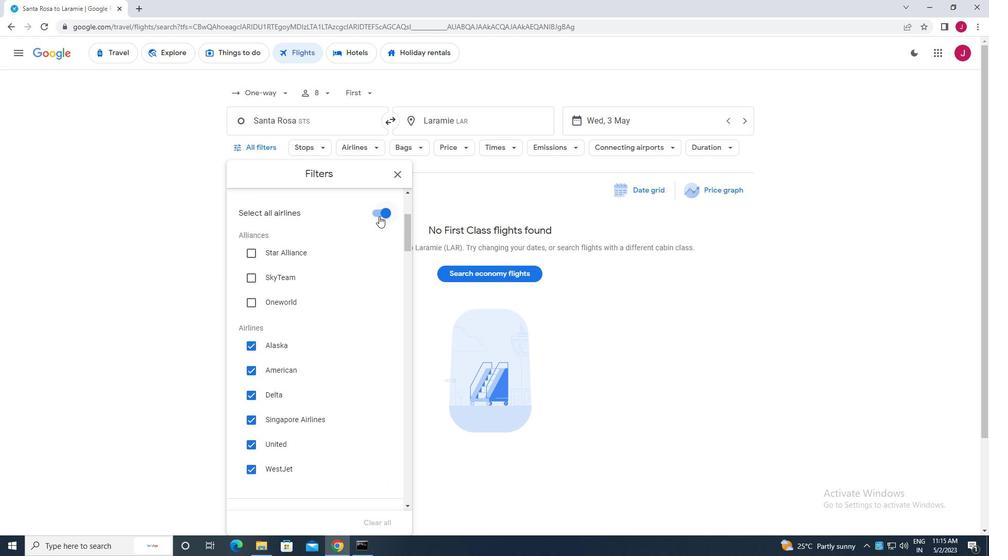 
Action: Mouse pressed left at (379, 212)
Screenshot: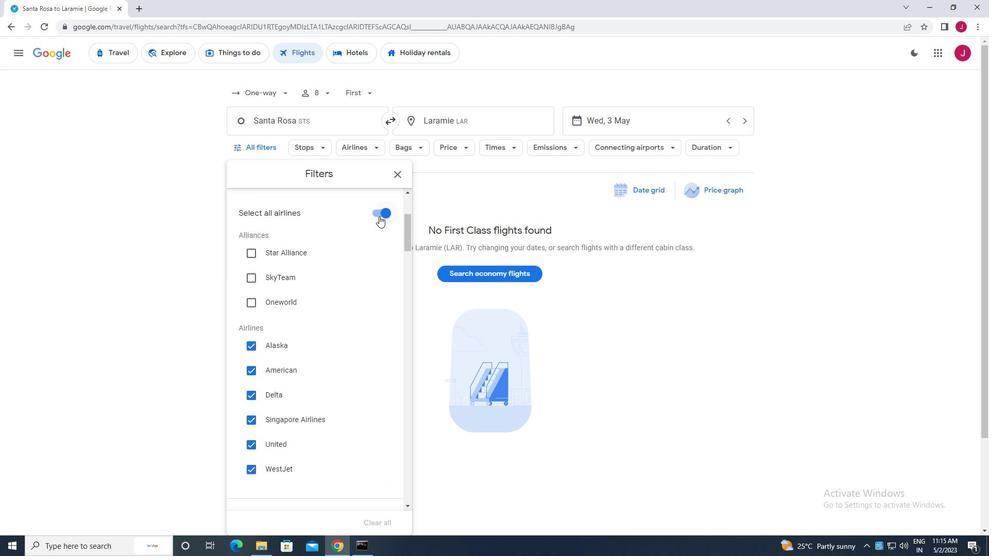 
Action: Mouse moved to (347, 231)
Screenshot: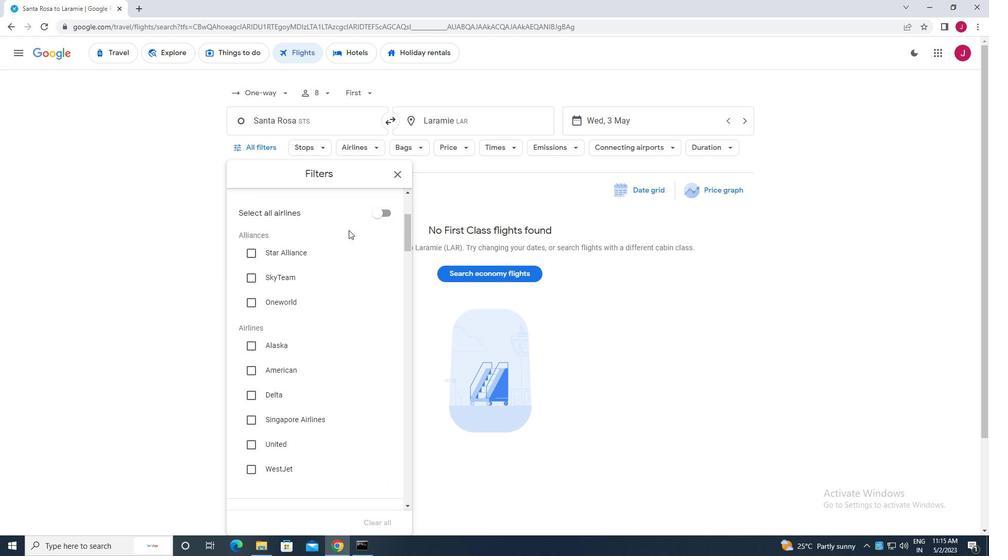 
Action: Mouse scrolled (347, 230) with delta (0, 0)
Screenshot: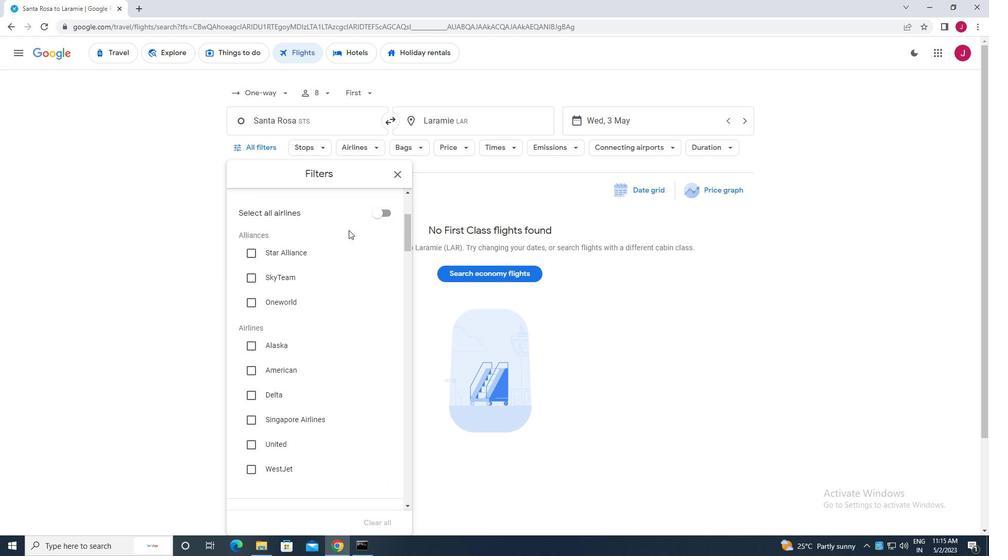 
Action: Mouse moved to (346, 231)
Screenshot: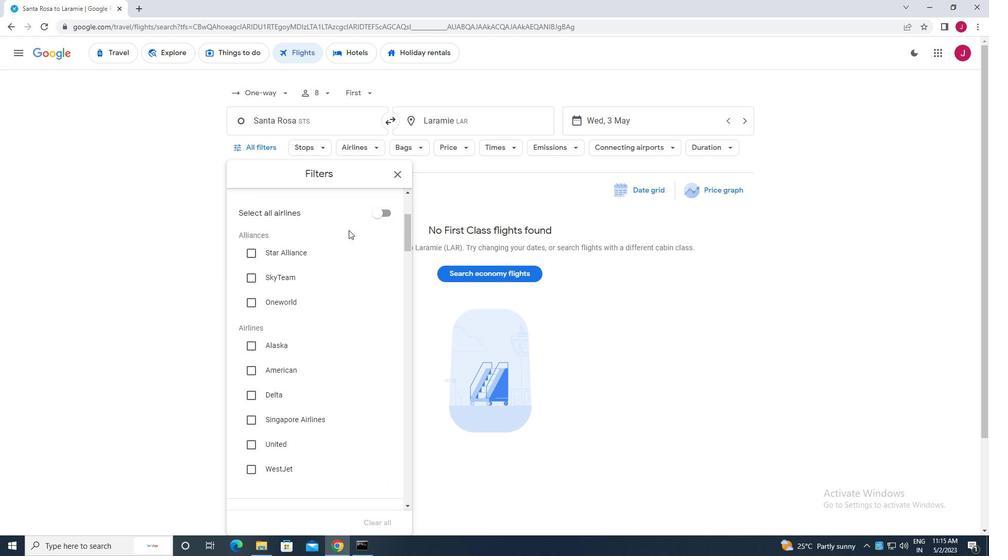 
Action: Mouse scrolled (346, 231) with delta (0, 0)
Screenshot: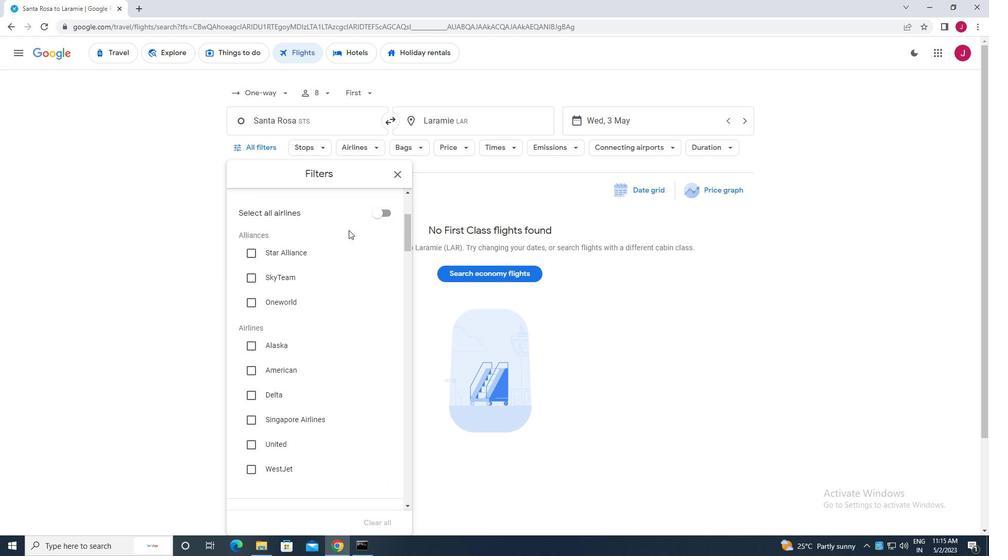 
Action: Mouse moved to (316, 230)
Screenshot: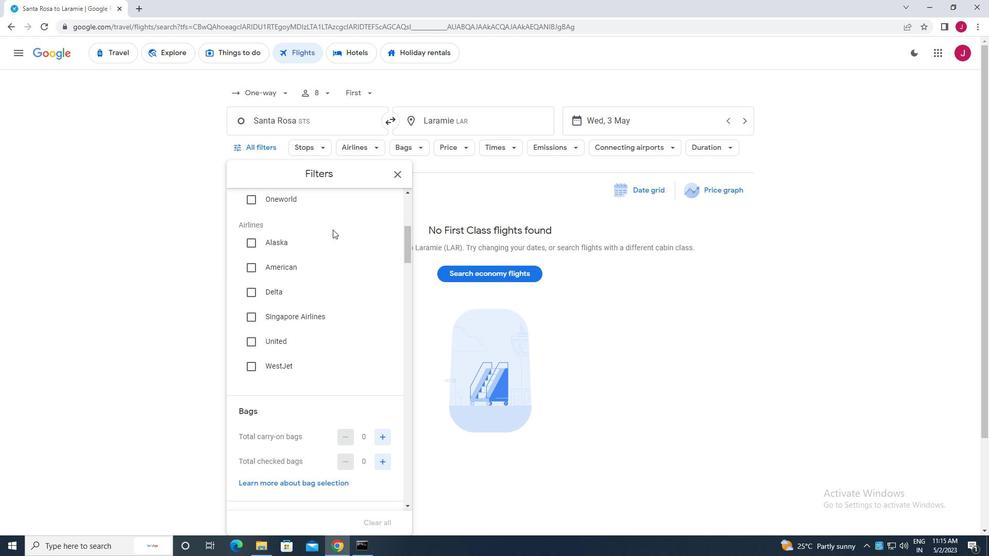 
Action: Mouse scrolled (316, 231) with delta (0, 0)
Screenshot: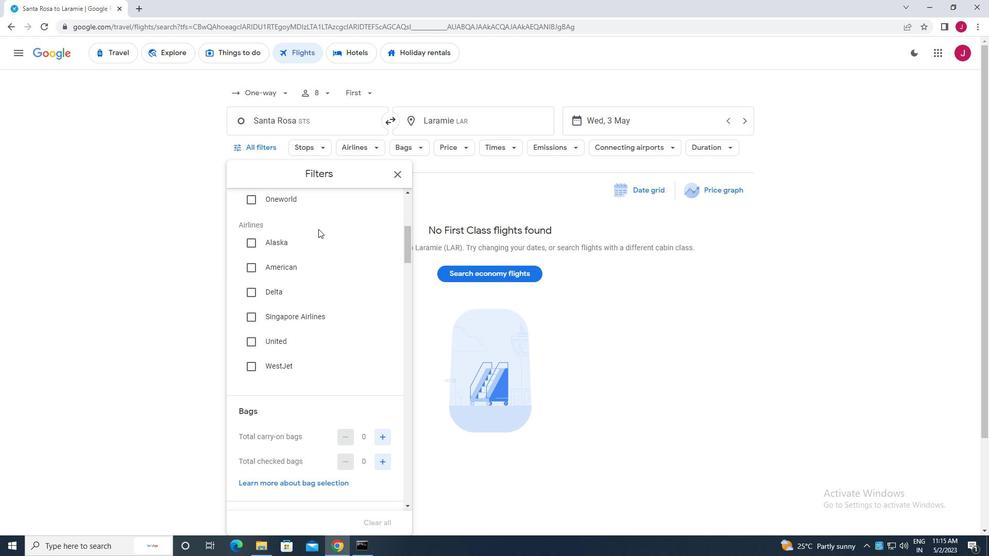 
Action: Mouse moved to (255, 295)
Screenshot: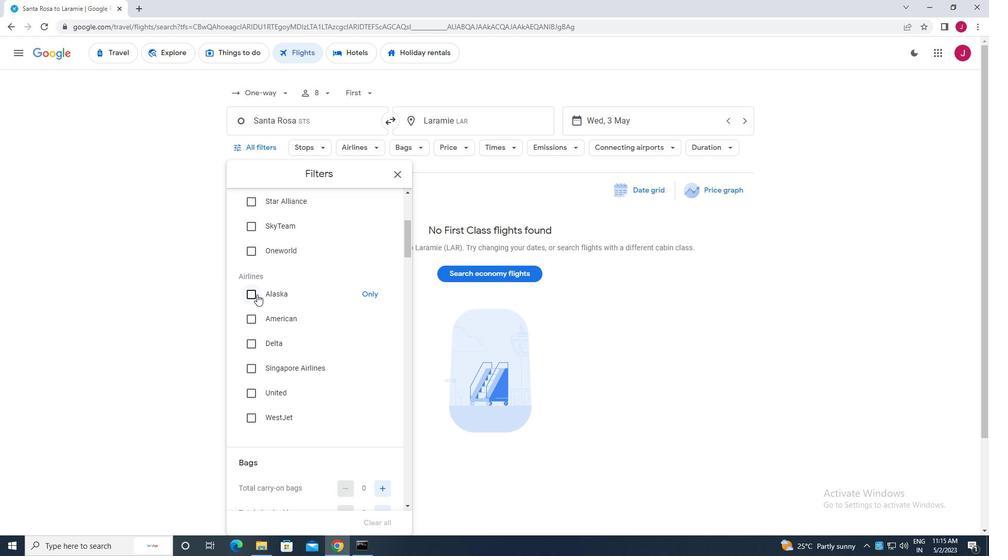 
Action: Mouse pressed left at (255, 295)
Screenshot: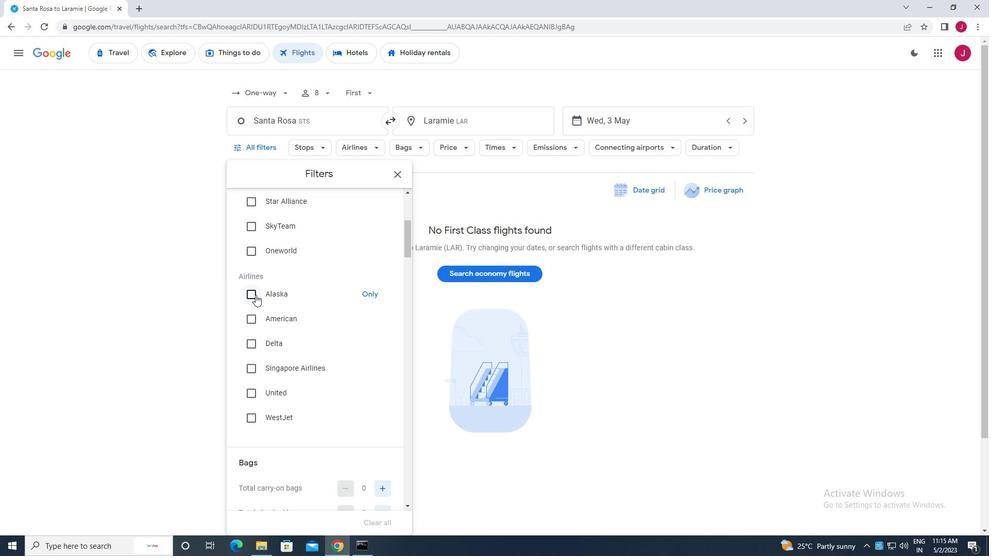 
Action: Mouse moved to (318, 294)
Screenshot: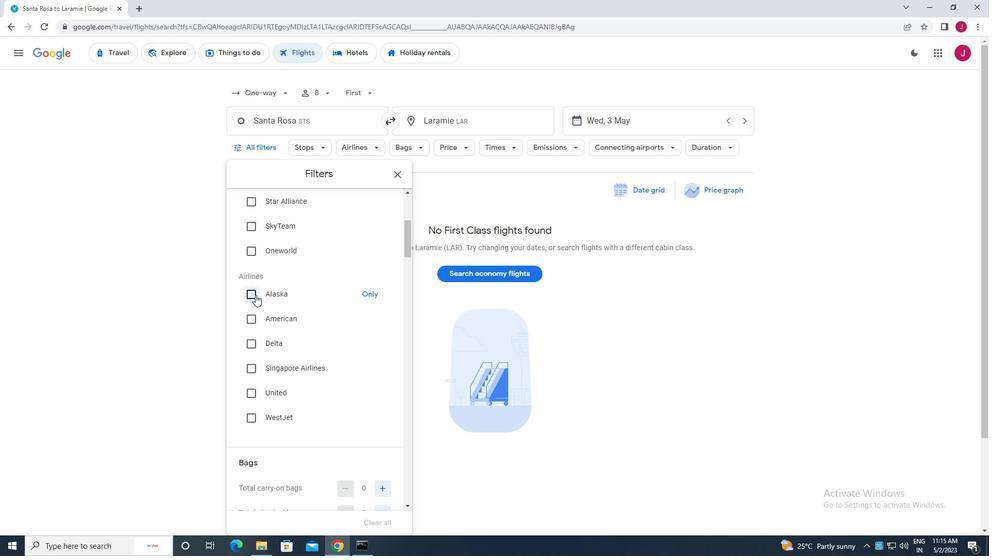 
Action: Mouse scrolled (318, 294) with delta (0, 0)
Screenshot: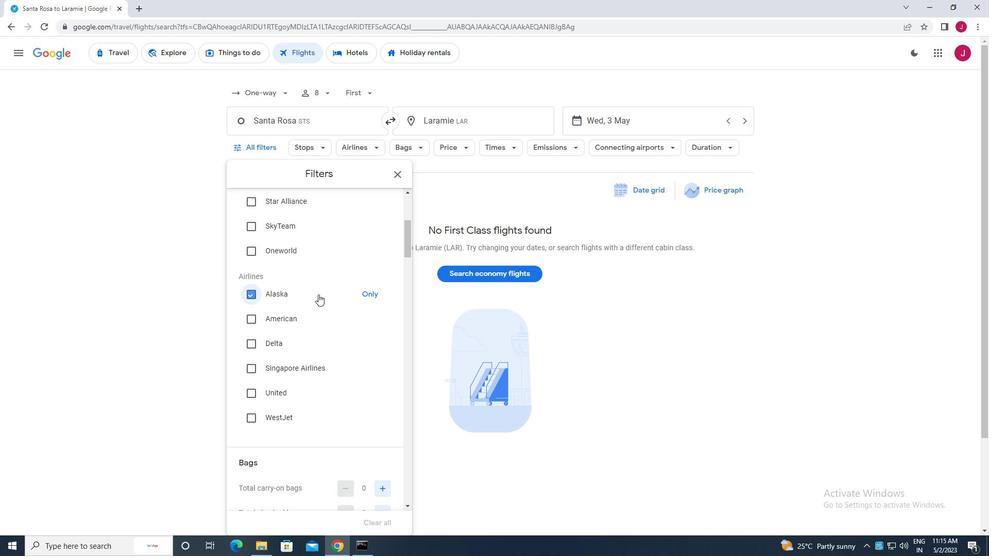 
Action: Mouse scrolled (318, 294) with delta (0, 0)
Screenshot: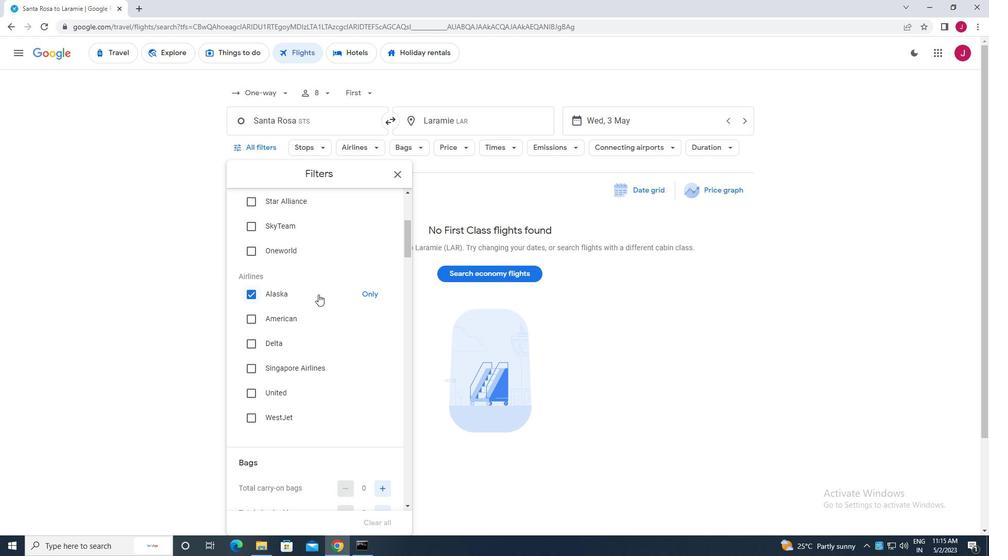 
Action: Mouse scrolled (318, 294) with delta (0, 0)
Screenshot: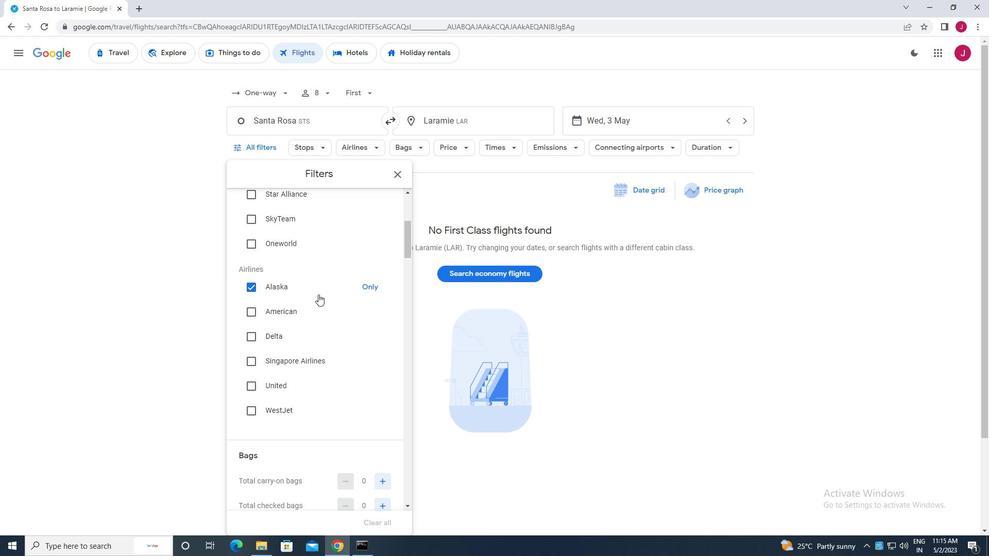 
Action: Mouse scrolled (318, 294) with delta (0, 0)
Screenshot: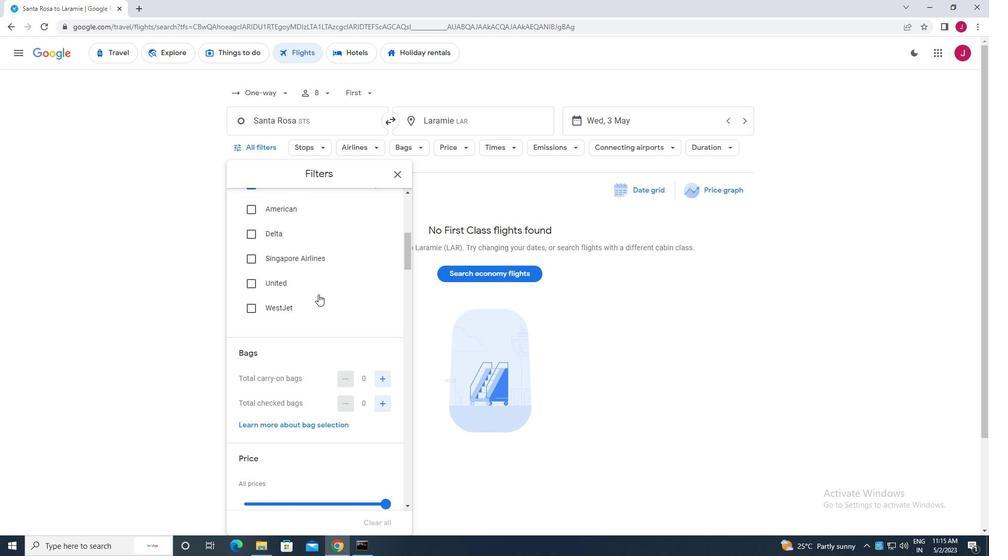 
Action: Mouse scrolled (318, 294) with delta (0, 0)
Screenshot: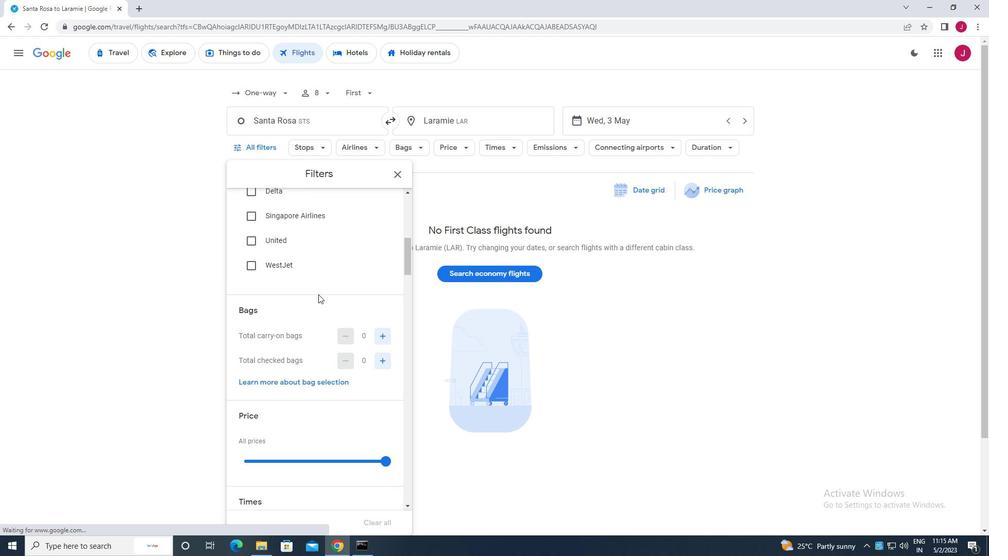 
Action: Mouse scrolled (318, 294) with delta (0, 0)
Screenshot: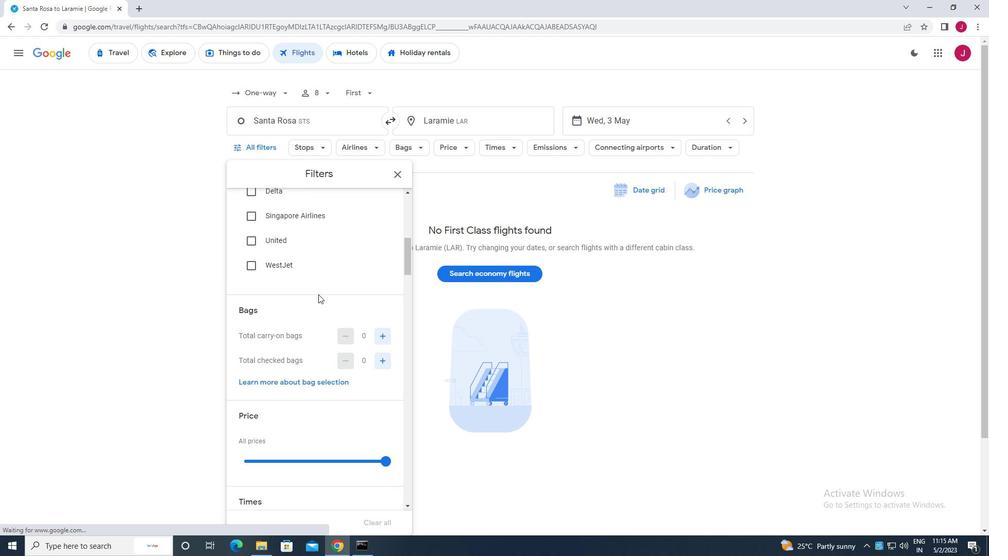 
Action: Mouse scrolled (318, 295) with delta (0, 0)
Screenshot: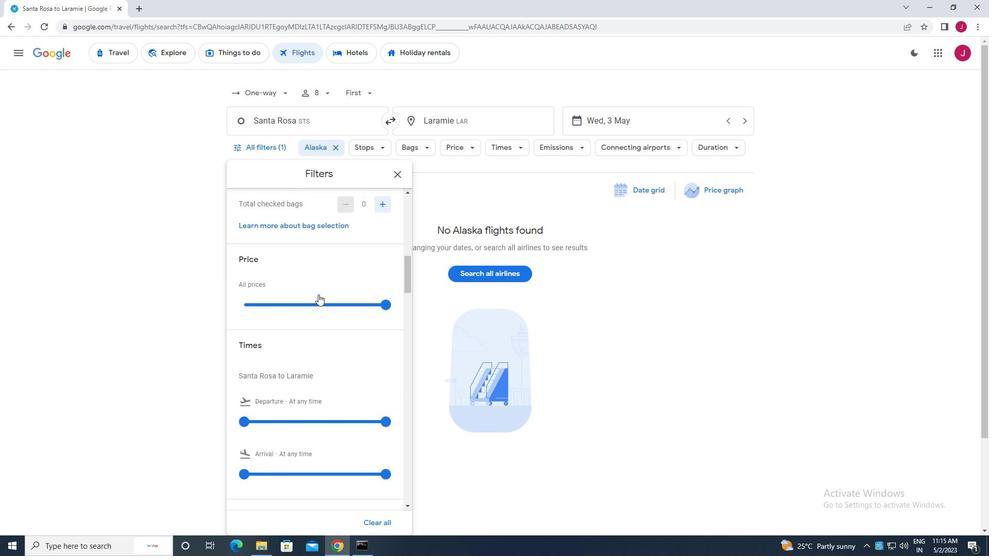 
Action: Mouse moved to (383, 234)
Screenshot: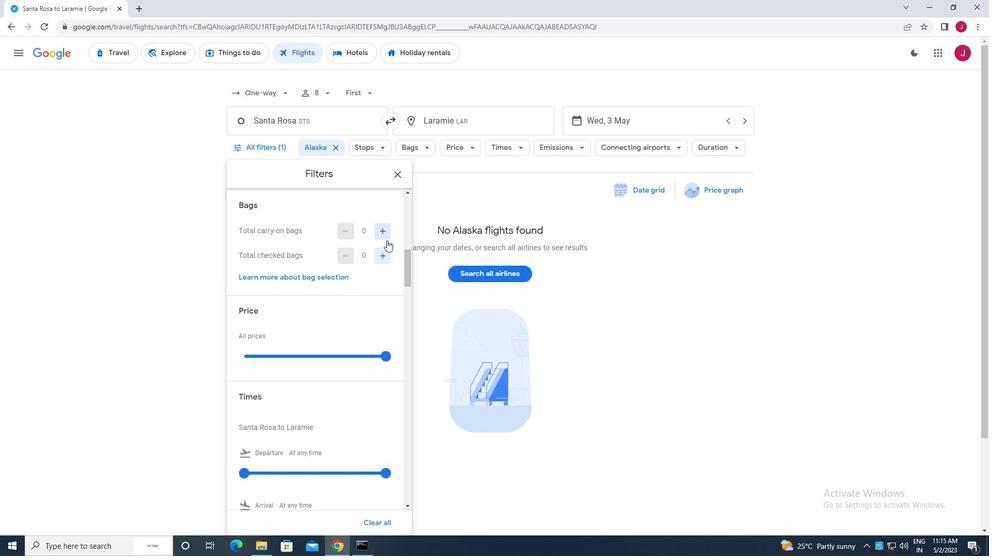 
Action: Mouse pressed left at (383, 234)
Screenshot: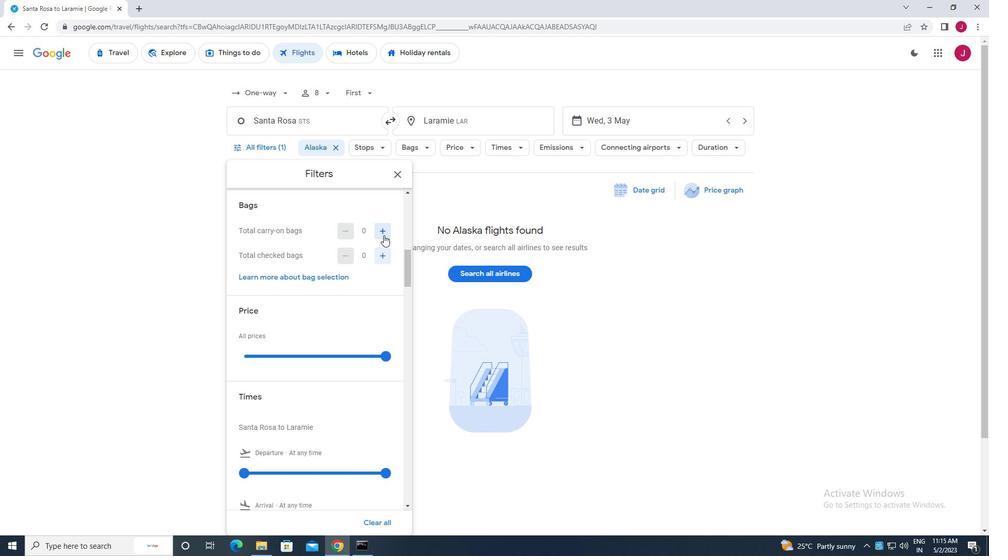 
Action: Mouse pressed left at (383, 234)
Screenshot: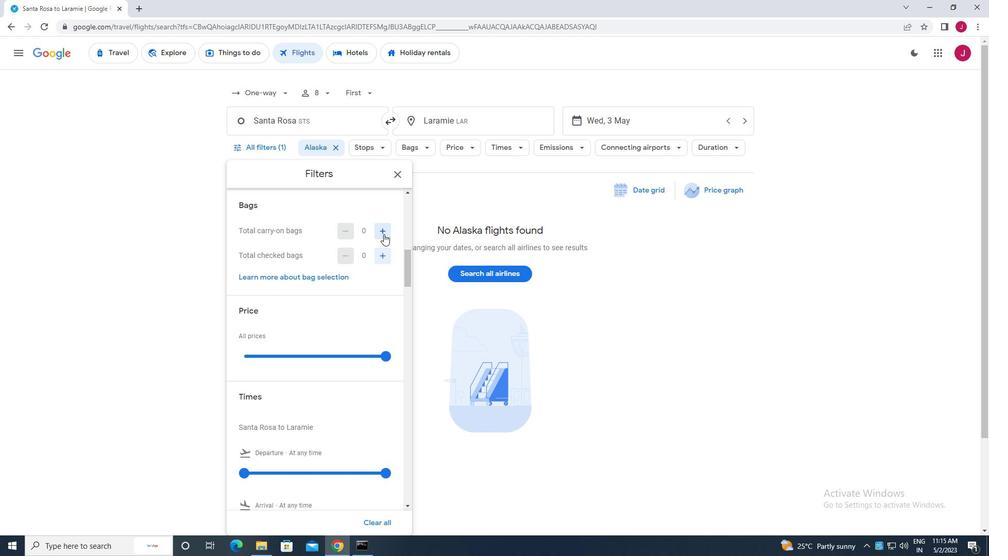 
Action: Mouse moved to (384, 255)
Screenshot: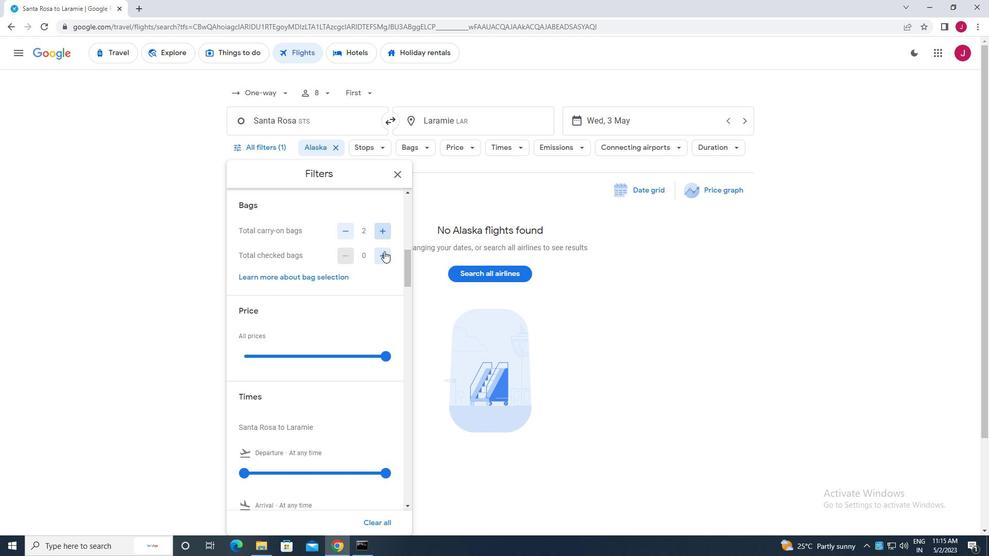 
Action: Mouse pressed left at (384, 255)
Screenshot: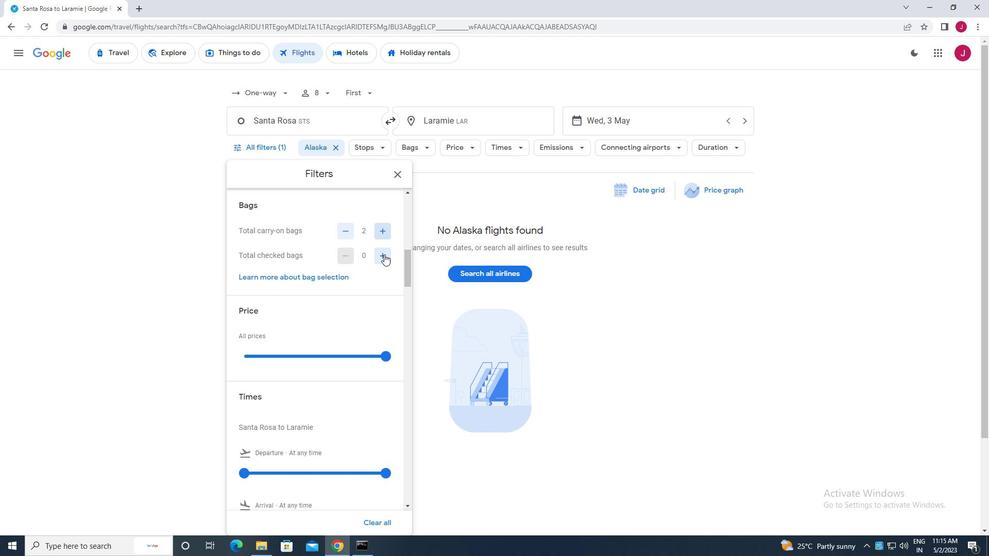 
Action: Mouse pressed left at (384, 255)
Screenshot: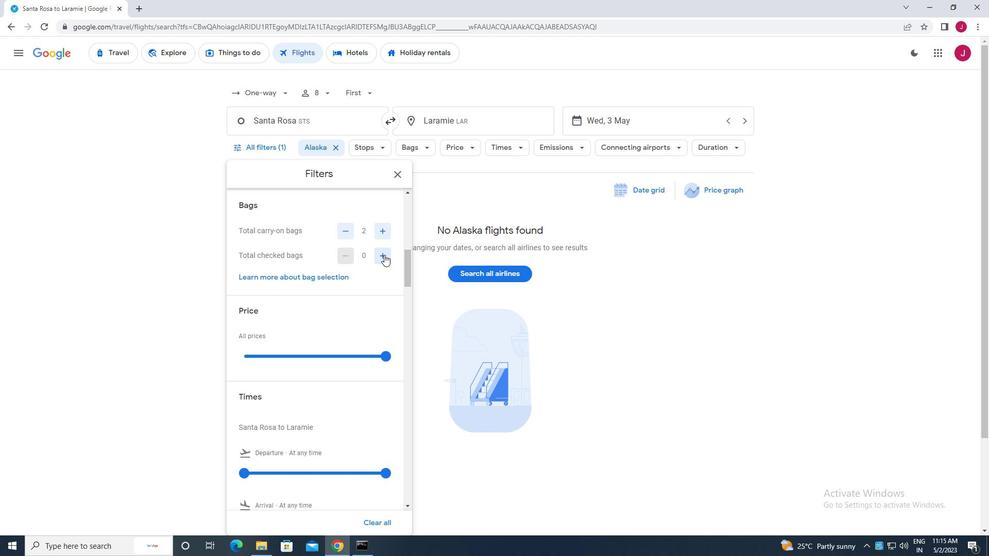 
Action: Mouse pressed left at (384, 255)
Screenshot: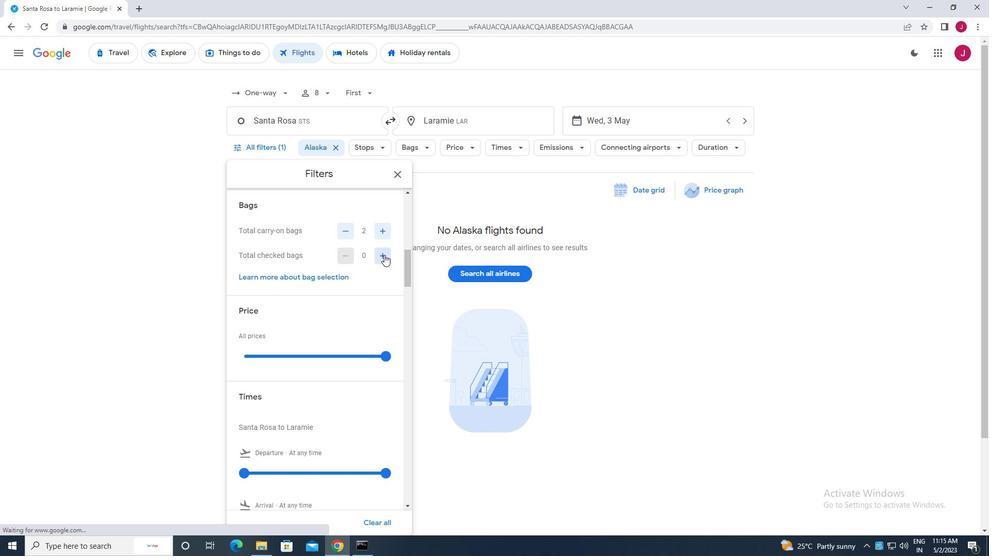 
Action: Mouse pressed left at (384, 255)
Screenshot: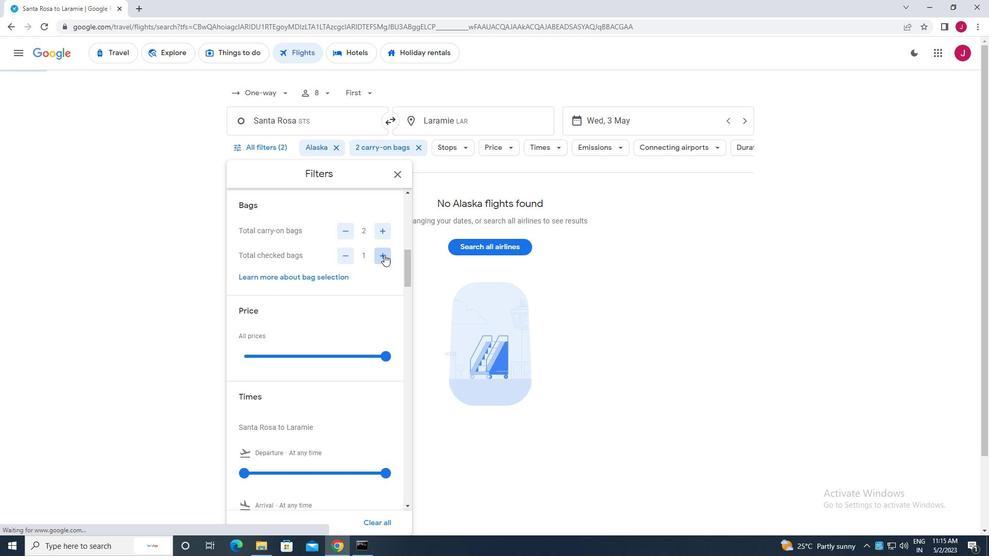 
Action: Mouse pressed left at (384, 255)
Screenshot: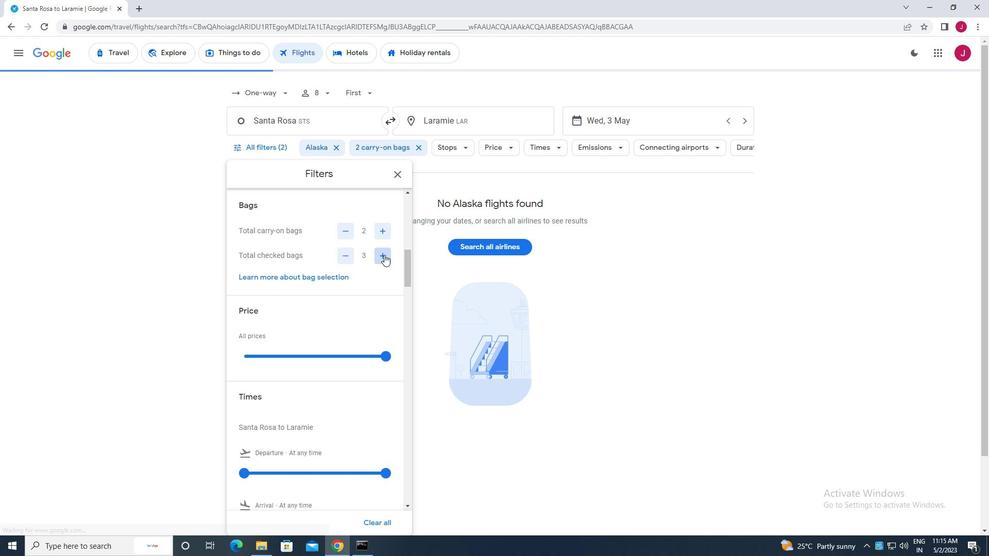 
Action: Mouse pressed left at (384, 255)
Screenshot: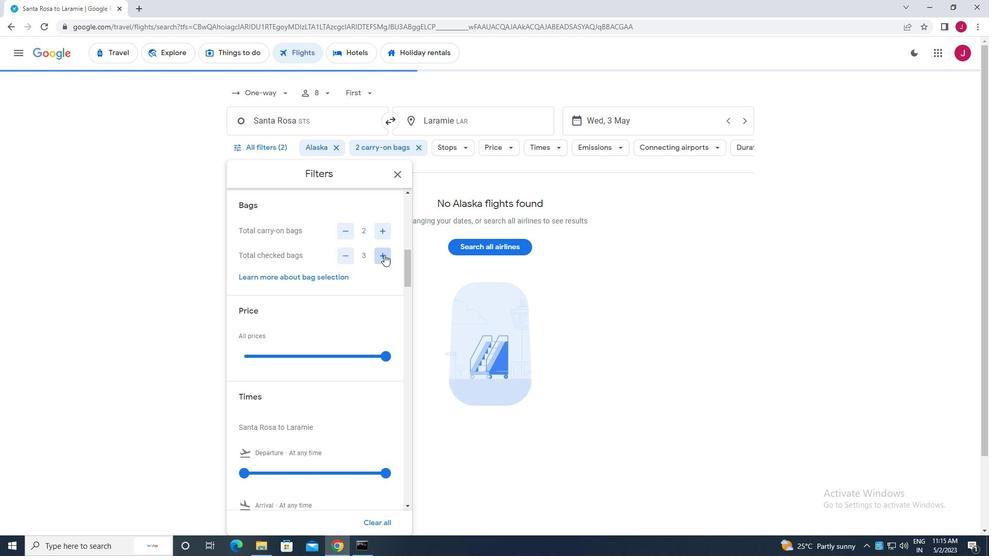 
Action: Mouse pressed left at (384, 255)
Screenshot: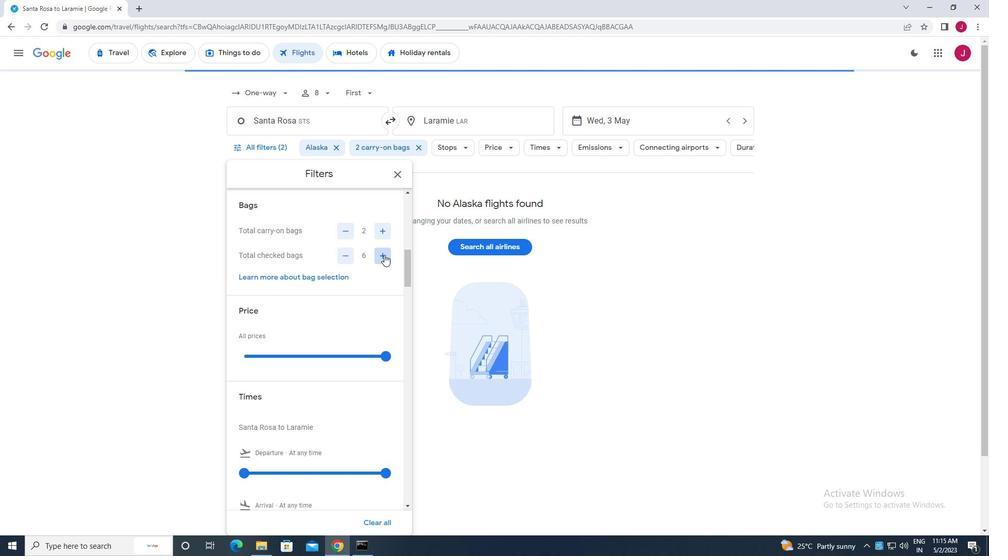 
Action: Mouse moved to (342, 254)
Screenshot: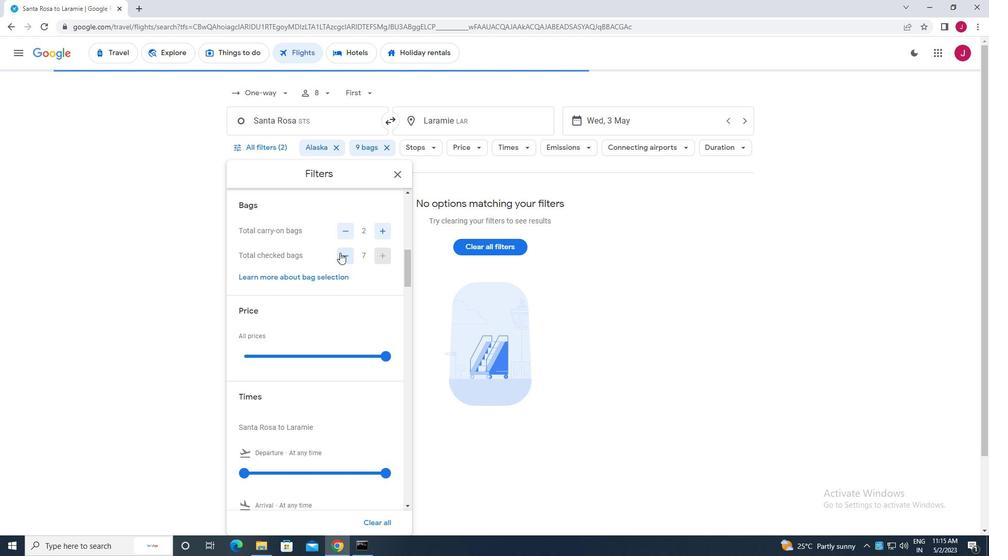 
Action: Mouse pressed left at (342, 254)
Screenshot: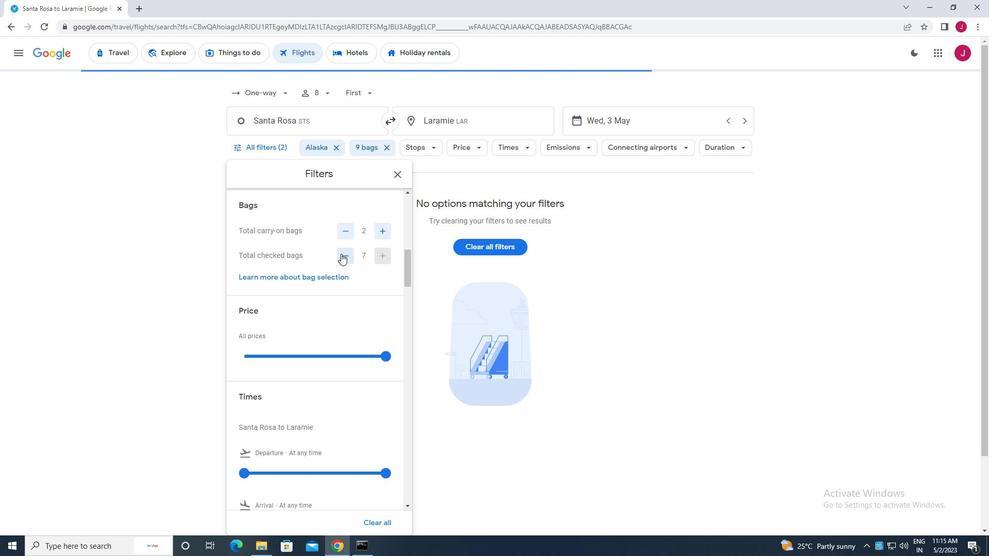 
Action: Mouse moved to (388, 356)
Screenshot: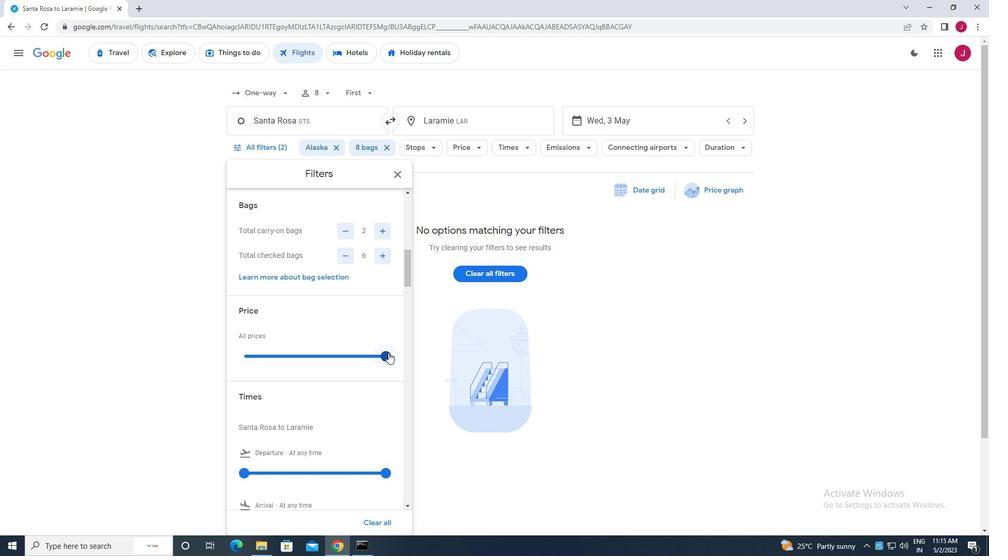 
Action: Mouse pressed left at (388, 356)
Screenshot: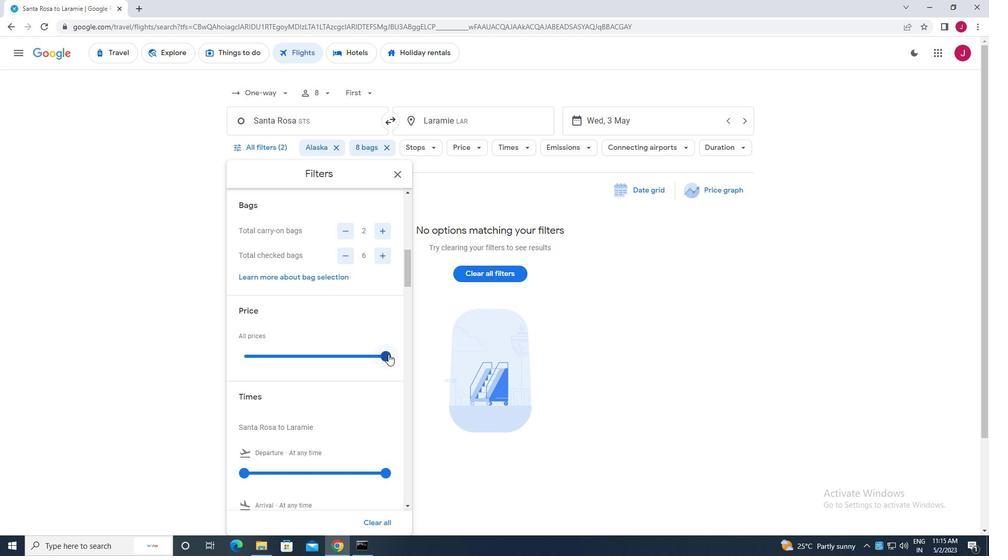 
Action: Mouse moved to (342, 281)
Screenshot: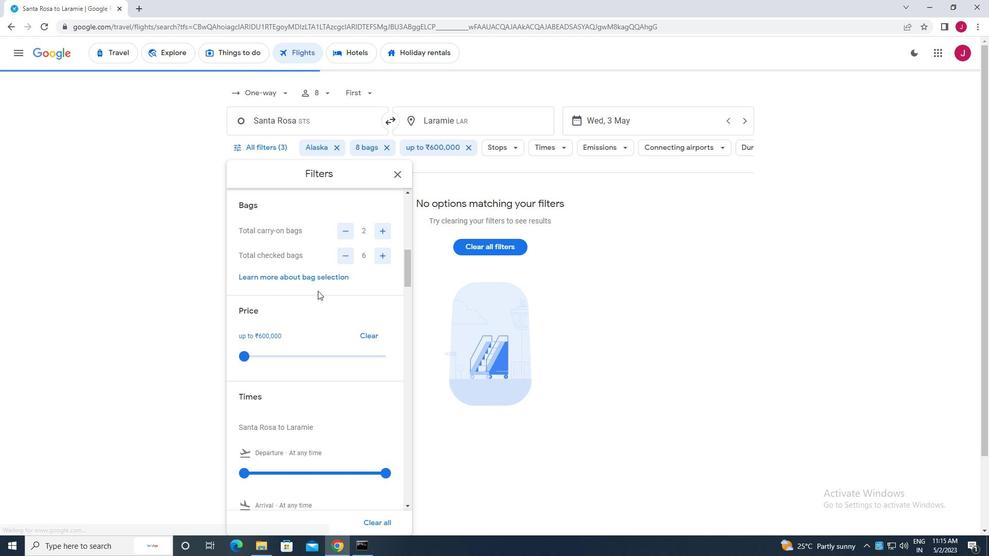 
Action: Mouse scrolled (342, 281) with delta (0, 0)
Screenshot: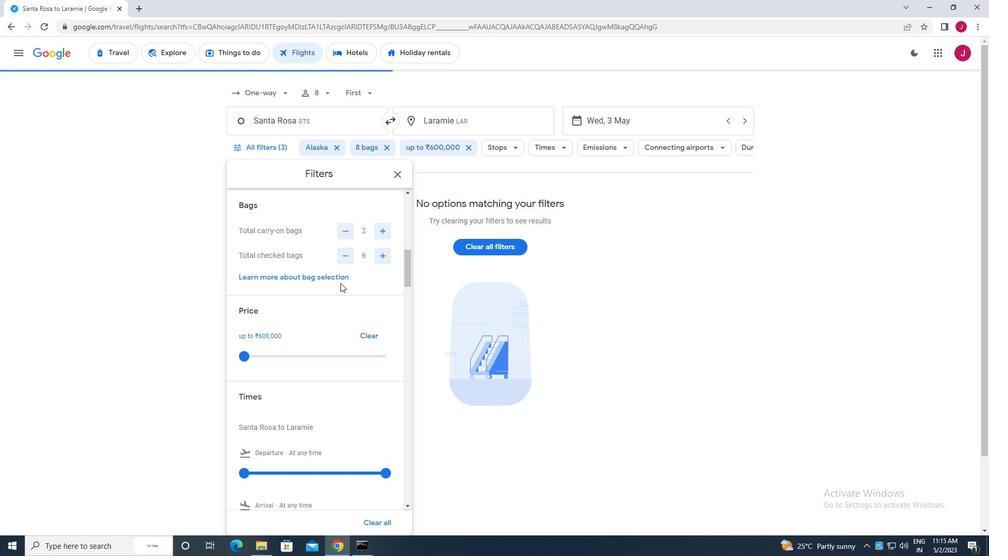 
Action: Mouse moved to (343, 281)
Screenshot: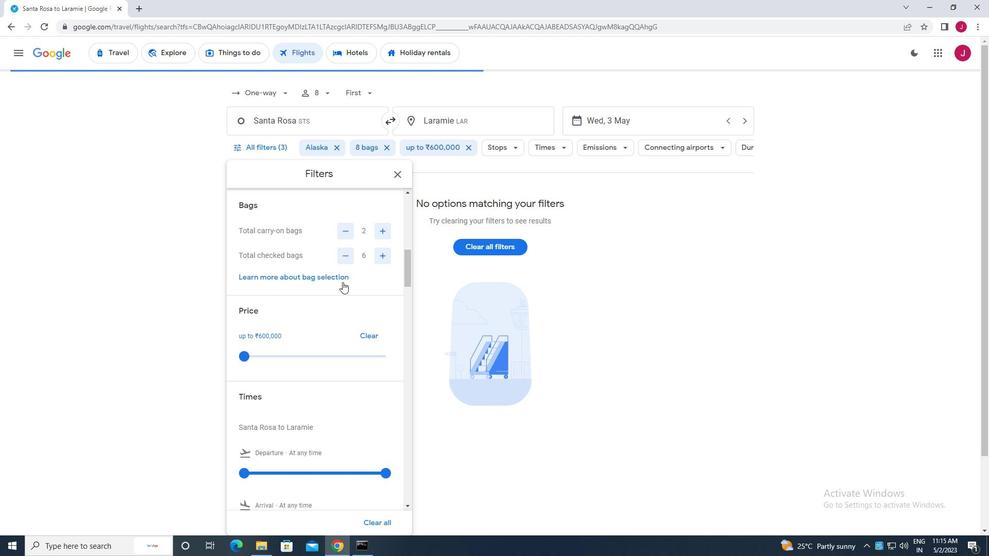 
Action: Mouse scrolled (343, 281) with delta (0, 0)
Screenshot: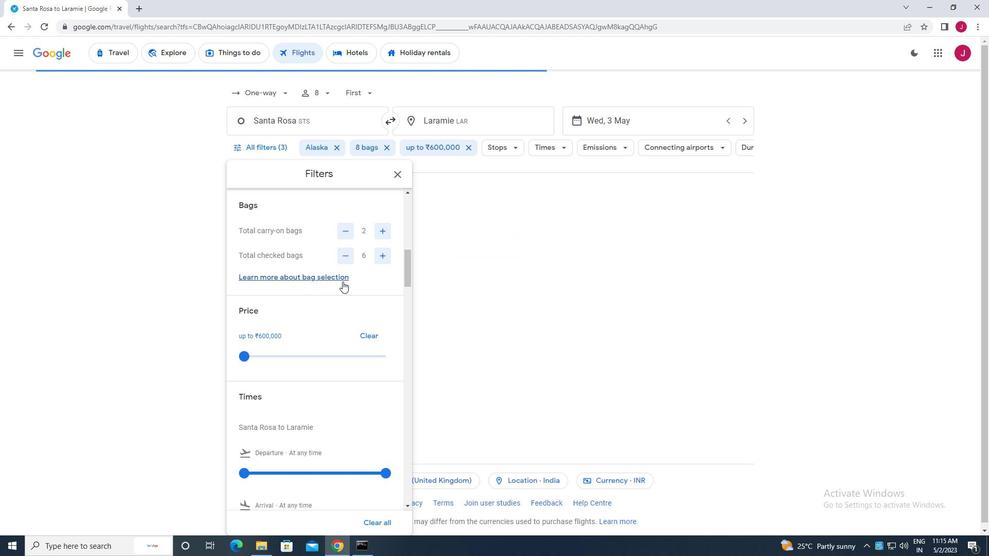 
Action: Mouse moved to (245, 372)
Screenshot: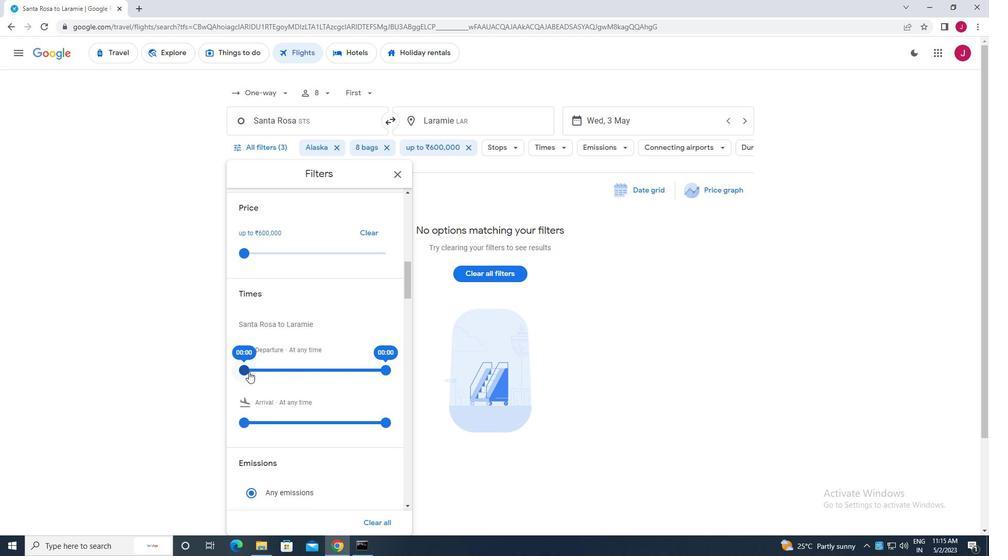 
Action: Mouse pressed left at (245, 372)
Screenshot: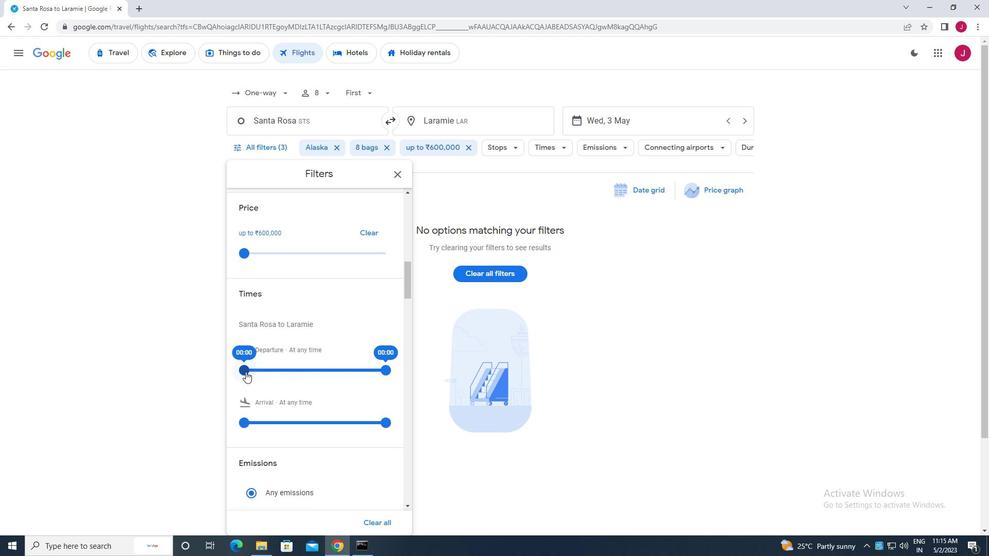 
Action: Mouse moved to (383, 371)
Screenshot: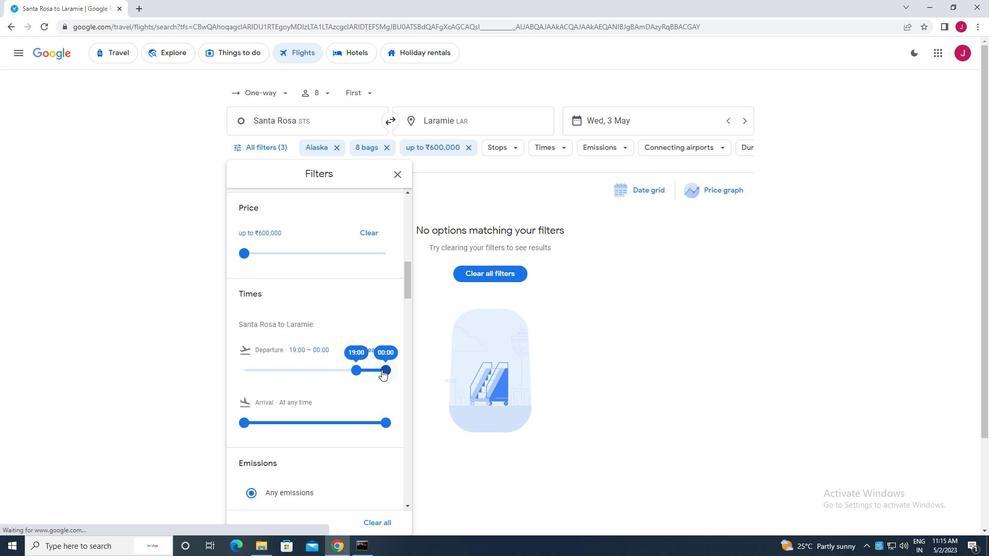 
Action: Mouse pressed left at (383, 371)
Screenshot: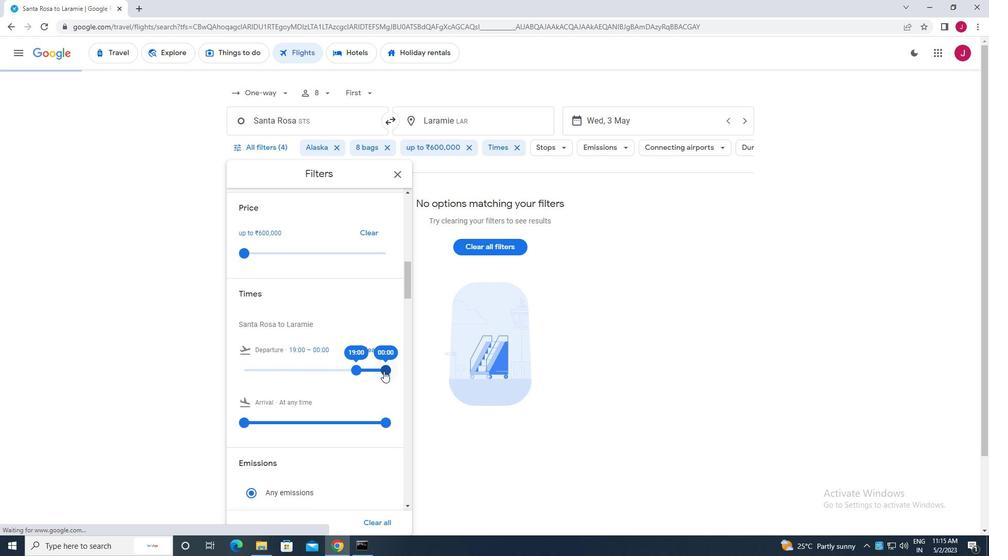 
Action: Mouse moved to (396, 171)
Screenshot: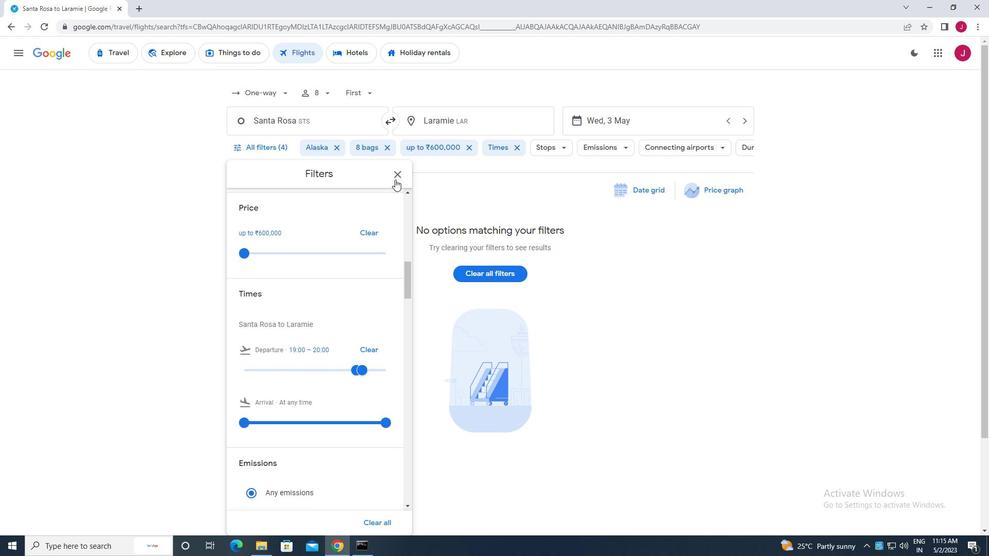 
Action: Mouse pressed left at (396, 171)
Screenshot: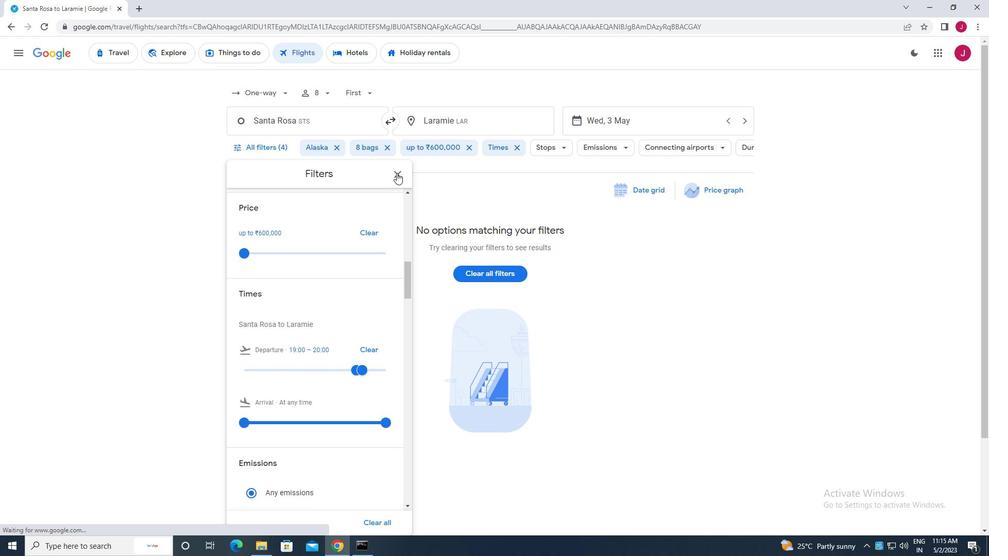 
Action: Mouse moved to (381, 172)
Screenshot: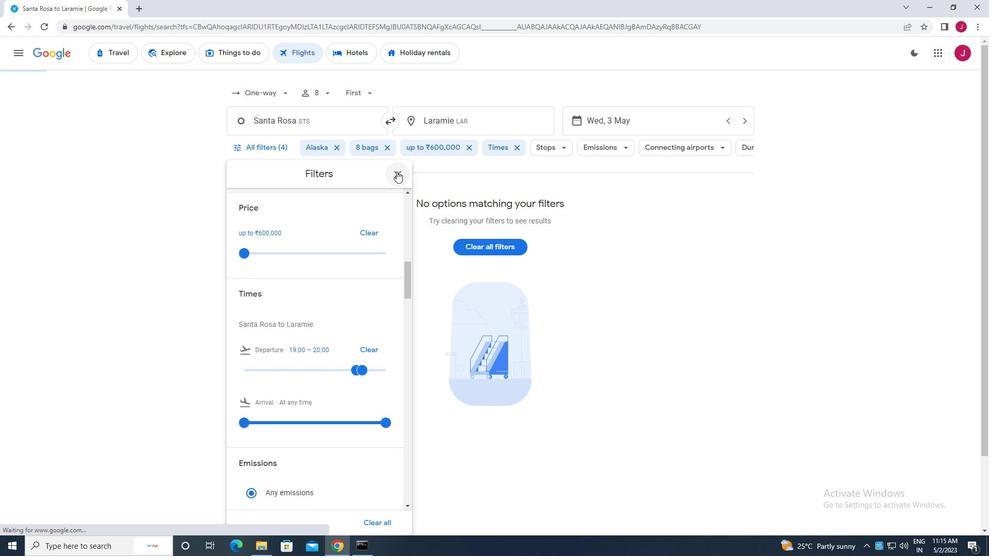 
